 Task: Create a sub task System Test and UAT for the task  Integrate website with payment gateways and invoicing systems in the project AgileExpert , assign it to team member softage.2@softage.net and update the status of the sub task to  On Track  , set the priority of the sub task to Low
Action: Mouse moved to (68, 495)
Screenshot: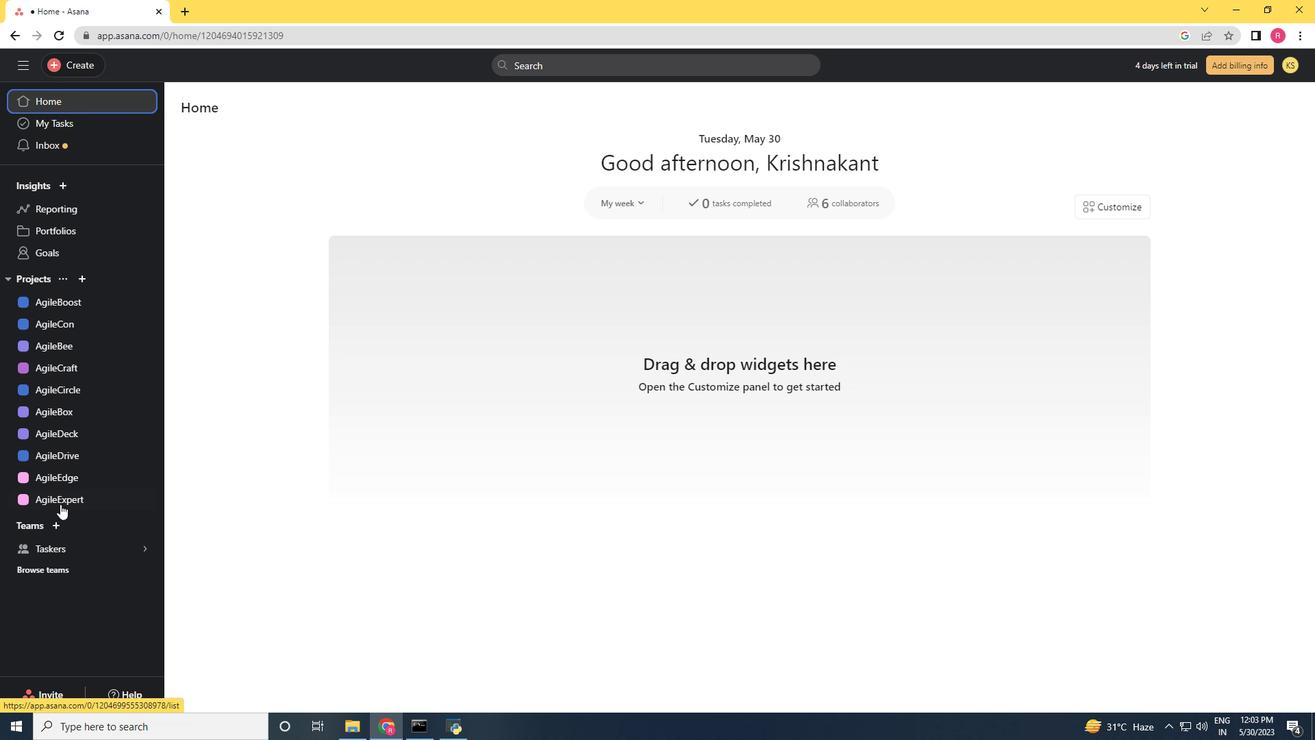
Action: Mouse pressed left at (68, 495)
Screenshot: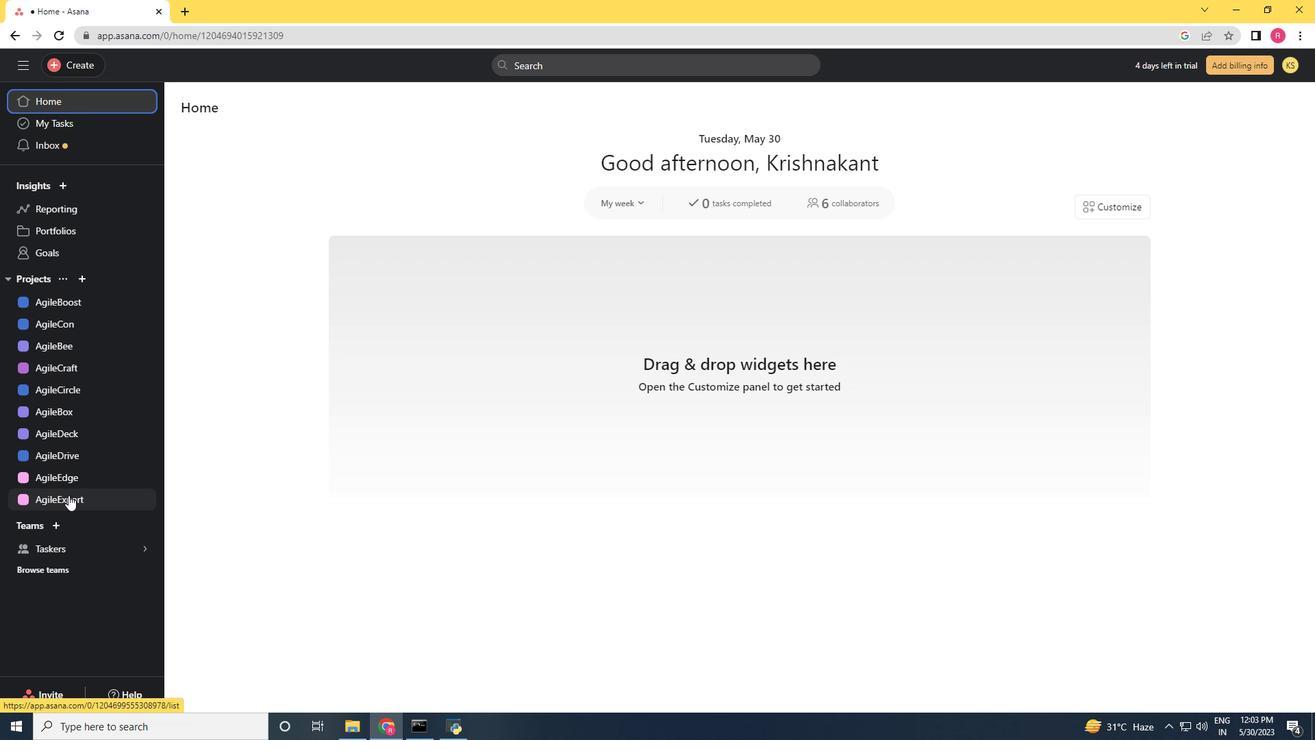 
Action: Mouse moved to (616, 301)
Screenshot: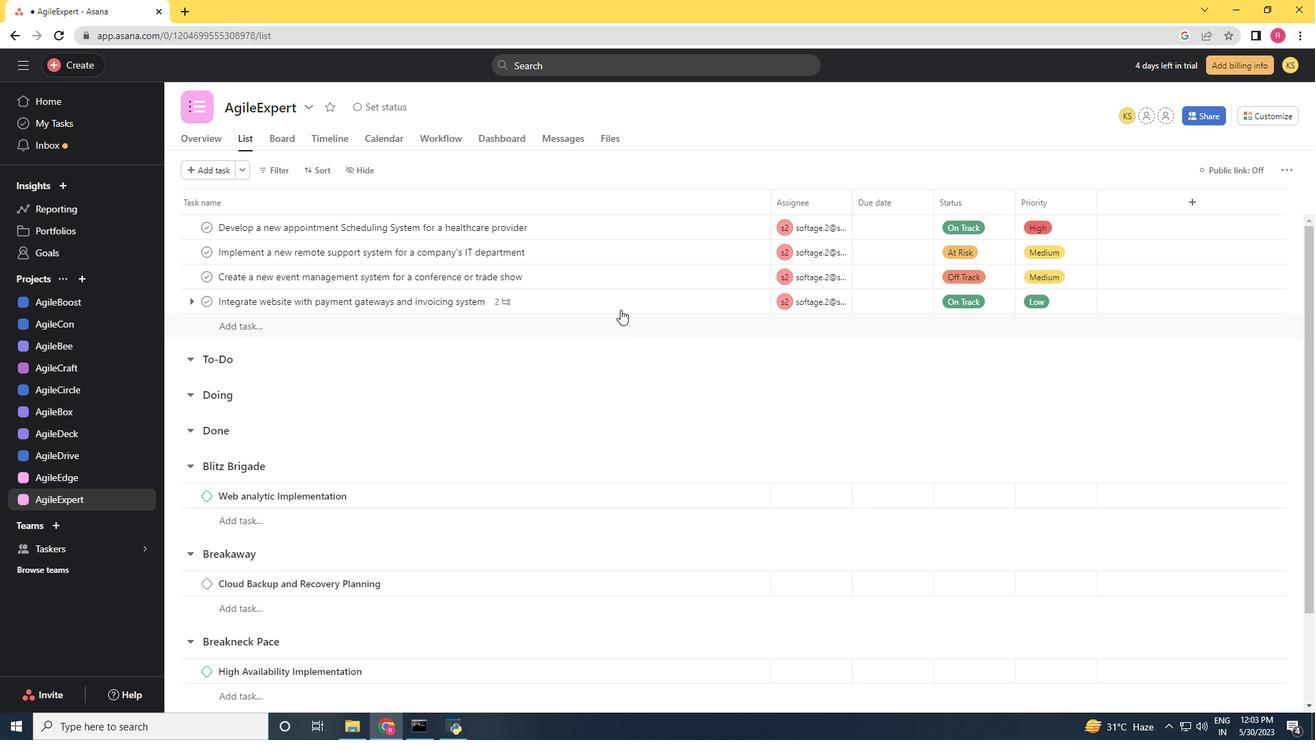 
Action: Mouse pressed left at (616, 301)
Screenshot: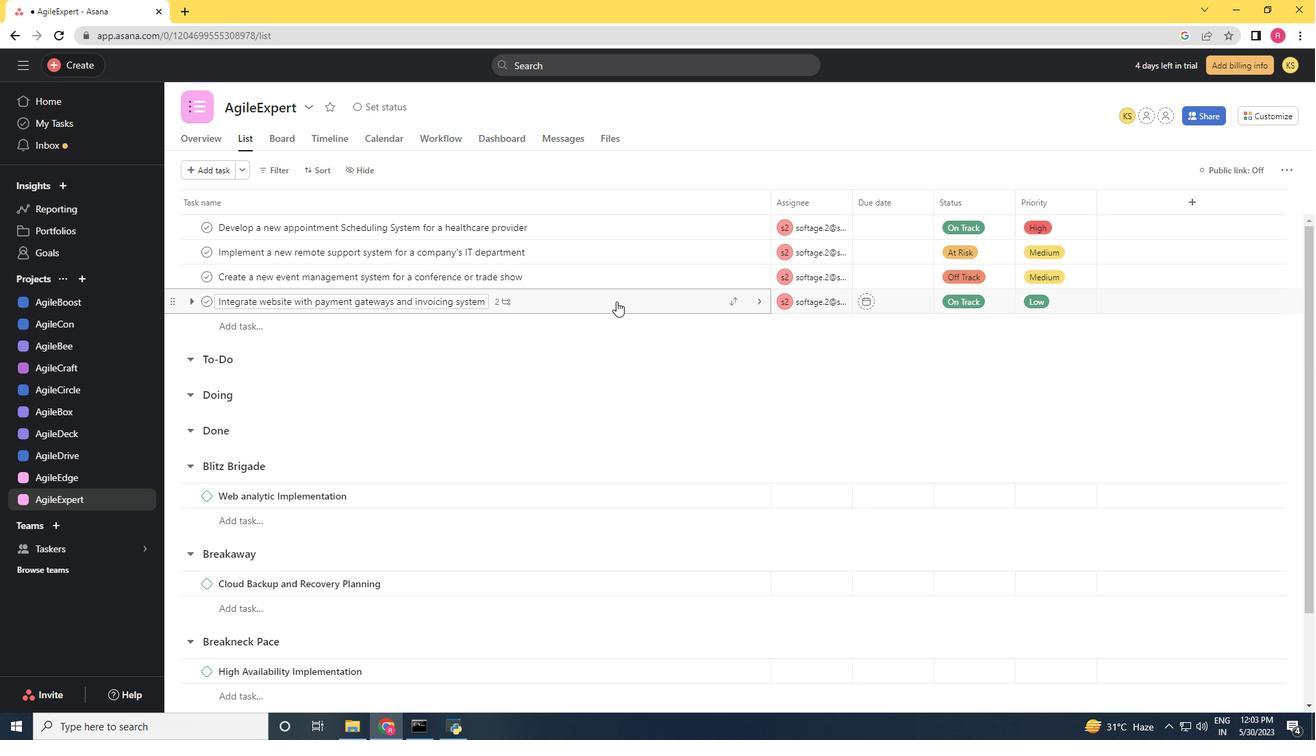 
Action: Mouse moved to (923, 483)
Screenshot: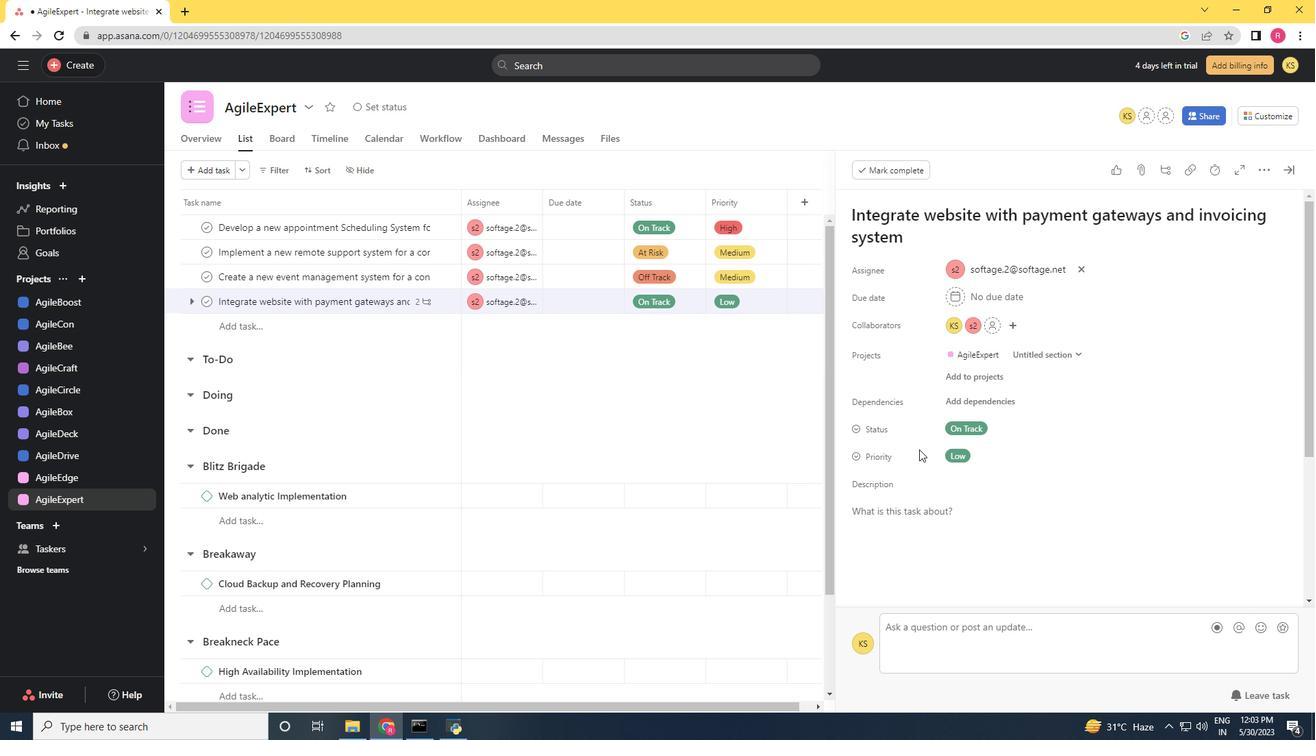 
Action: Mouse scrolled (923, 483) with delta (0, 0)
Screenshot: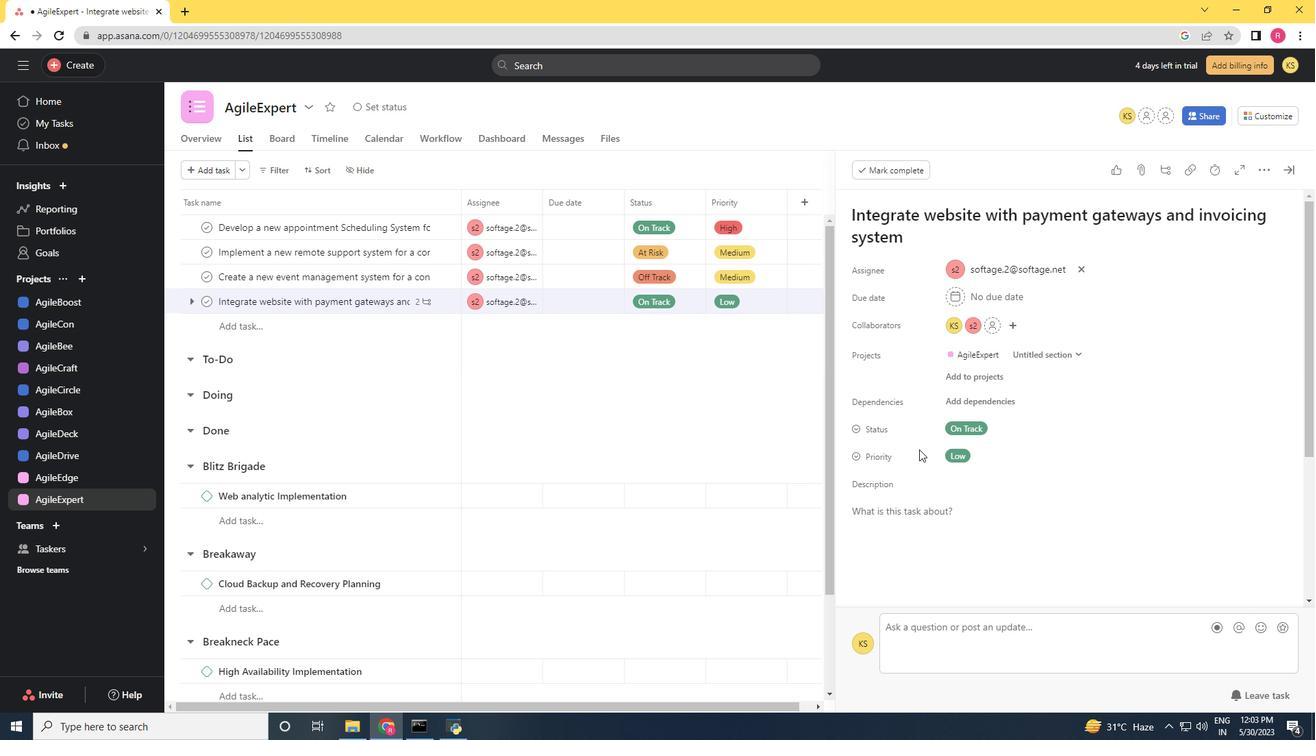 
Action: Mouse moved to (928, 500)
Screenshot: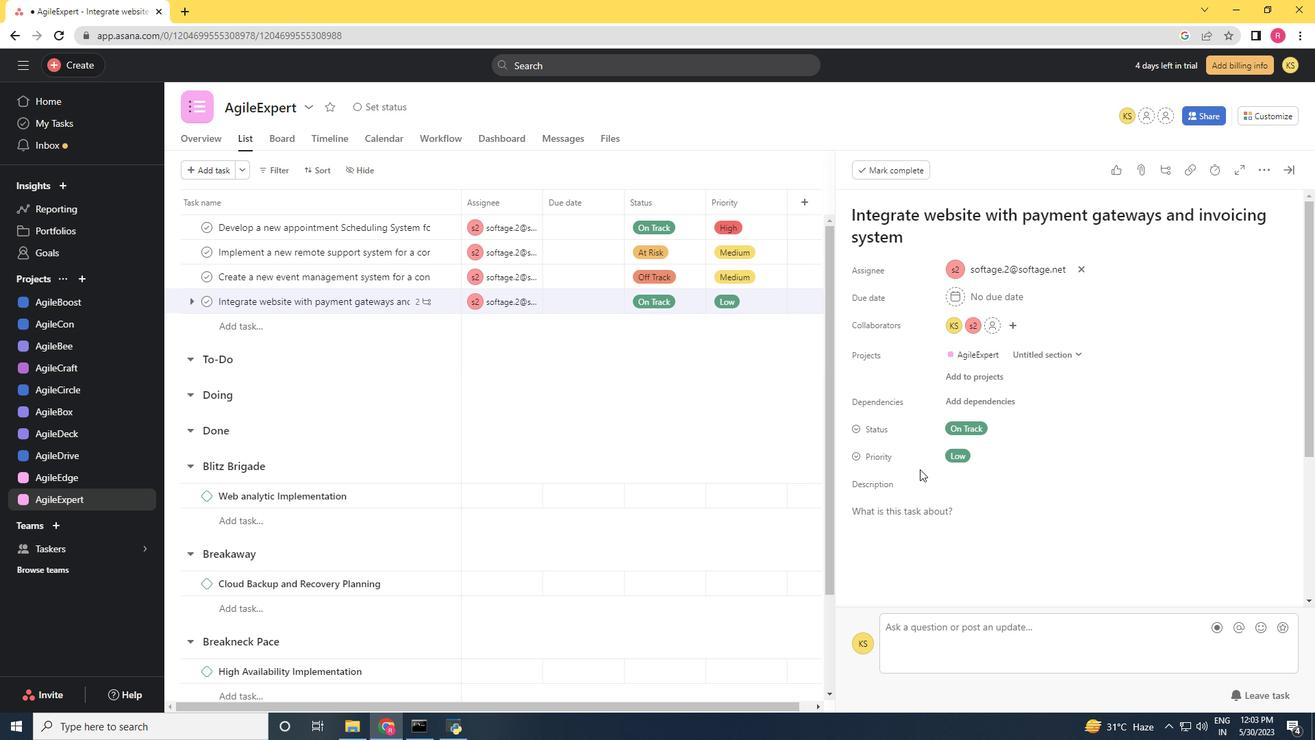 
Action: Mouse scrolled (928, 500) with delta (0, 0)
Screenshot: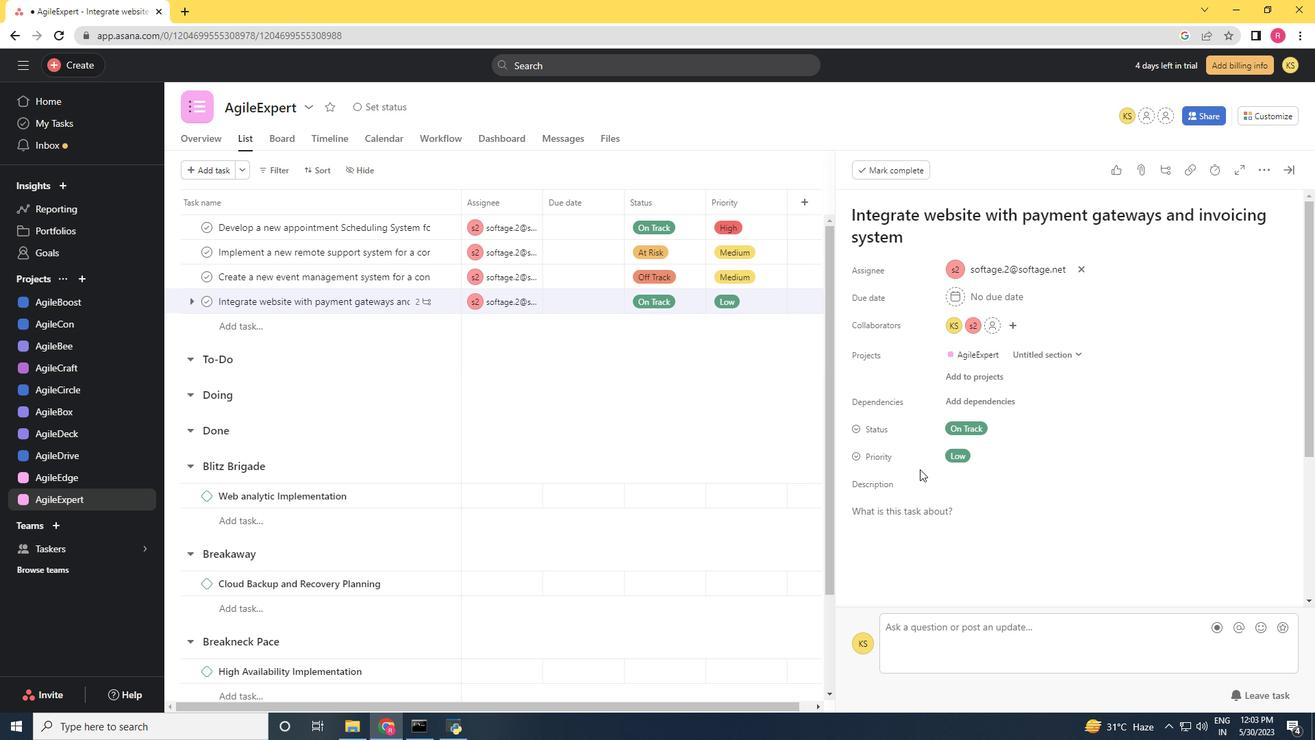 
Action: Mouse moved to (929, 505)
Screenshot: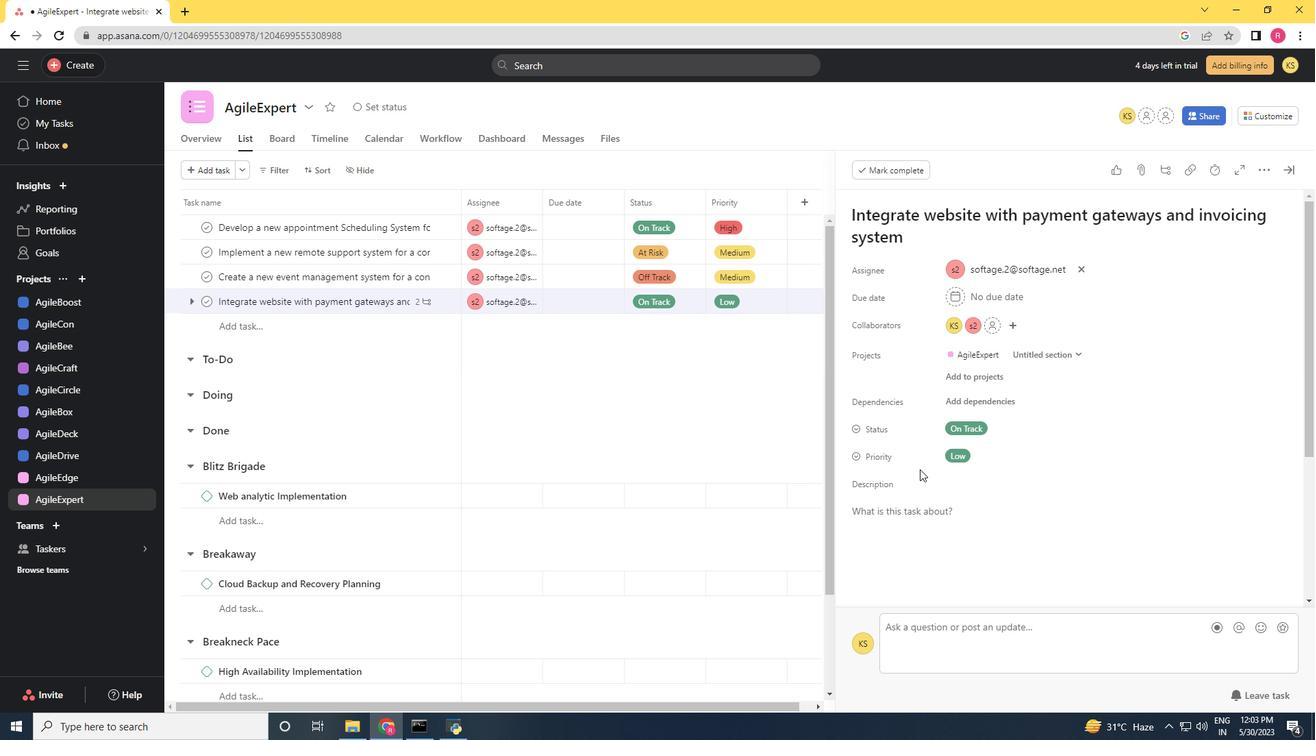 
Action: Mouse scrolled (929, 505) with delta (0, 0)
Screenshot: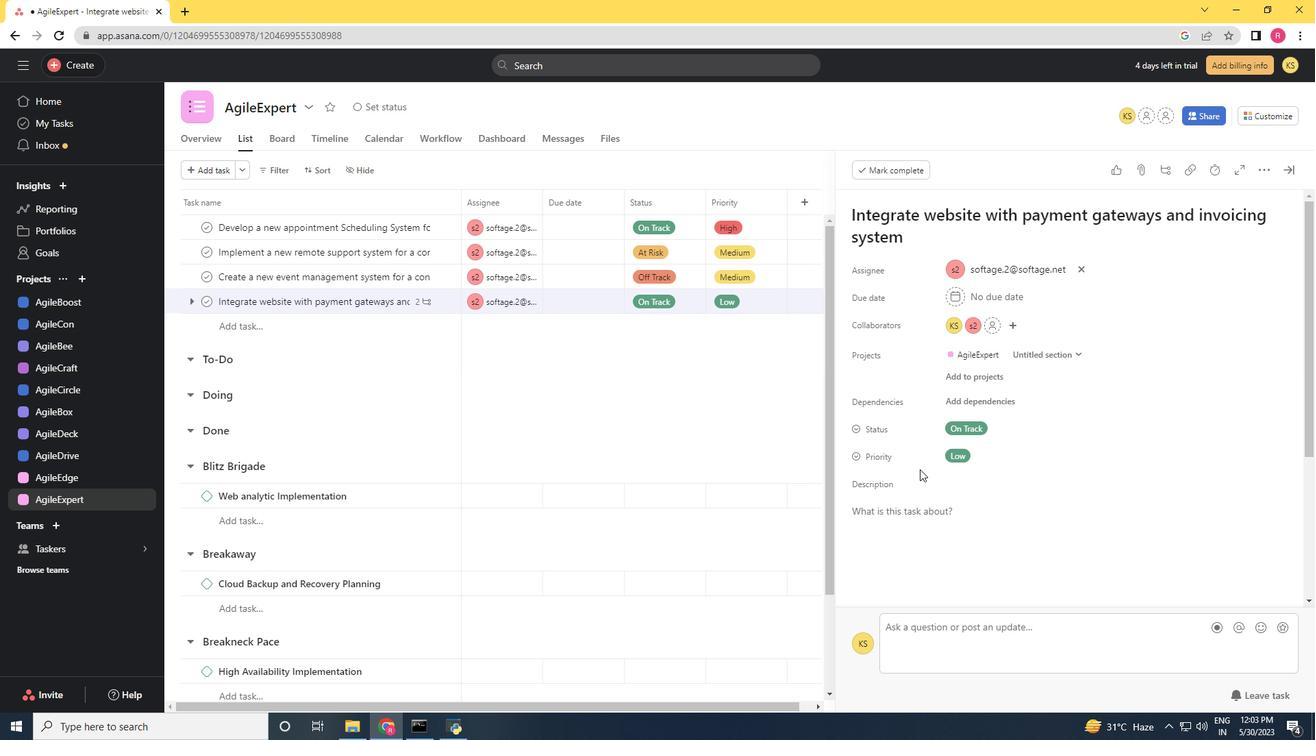 
Action: Mouse moved to (929, 506)
Screenshot: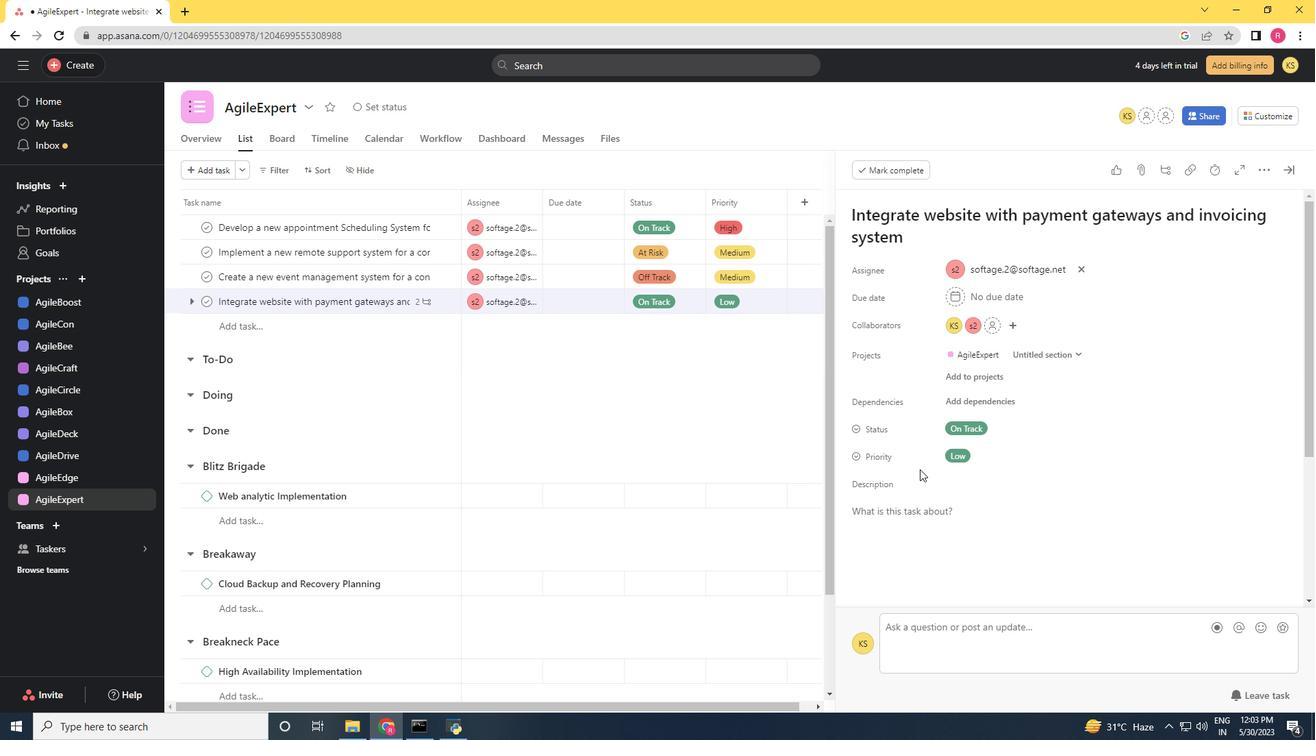 
Action: Mouse scrolled (929, 505) with delta (0, 0)
Screenshot: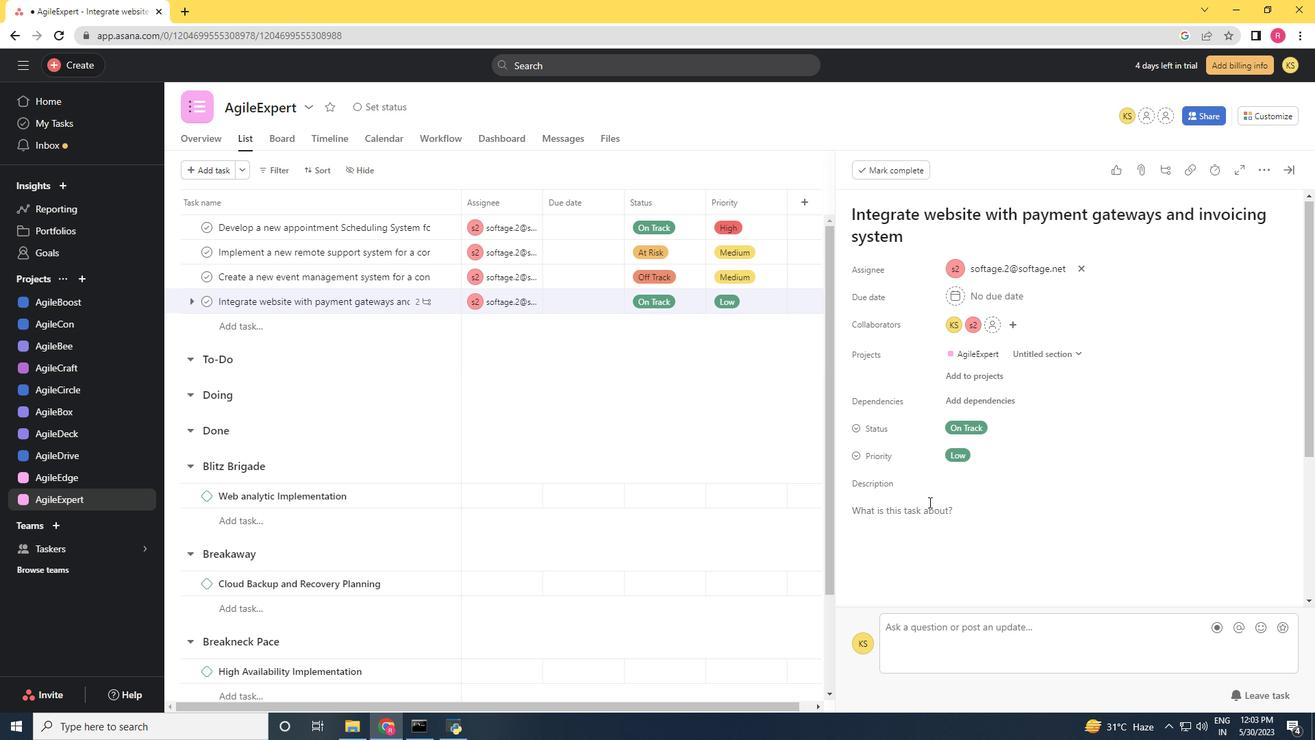 
Action: Mouse moved to (904, 493)
Screenshot: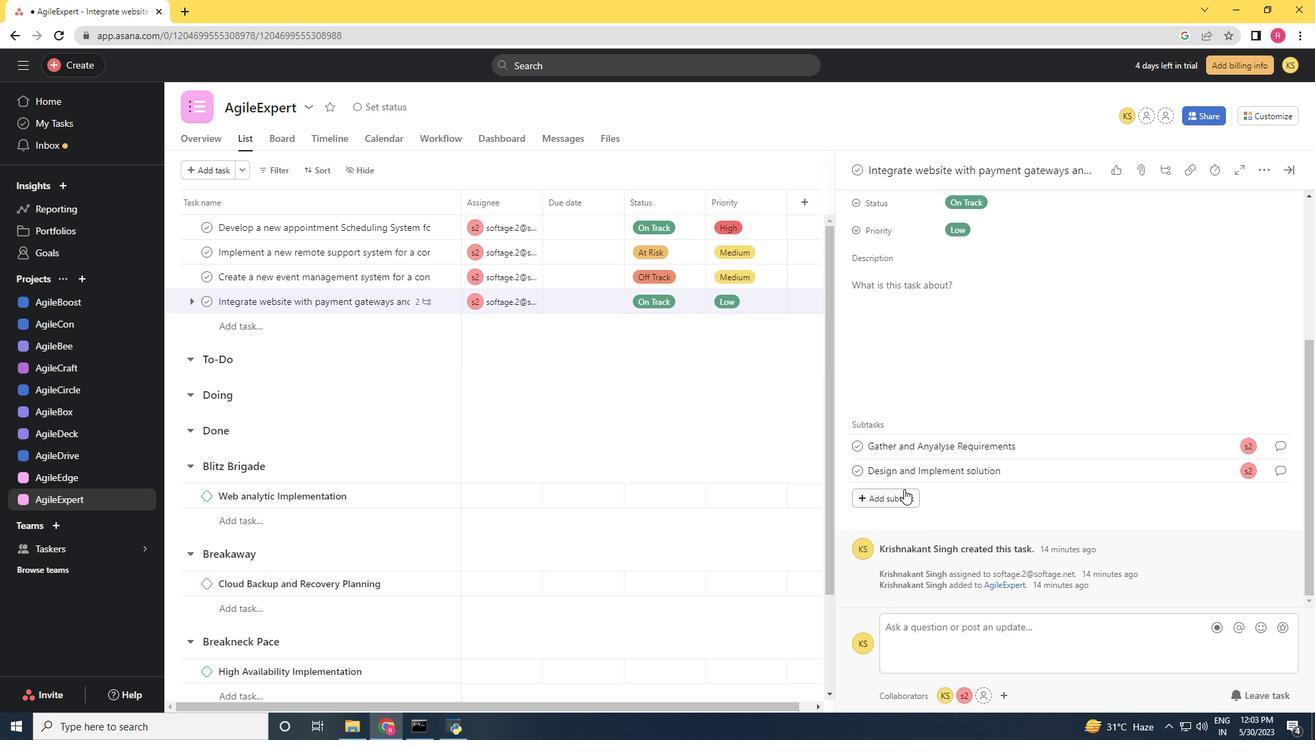 
Action: Mouse pressed left at (904, 493)
Screenshot: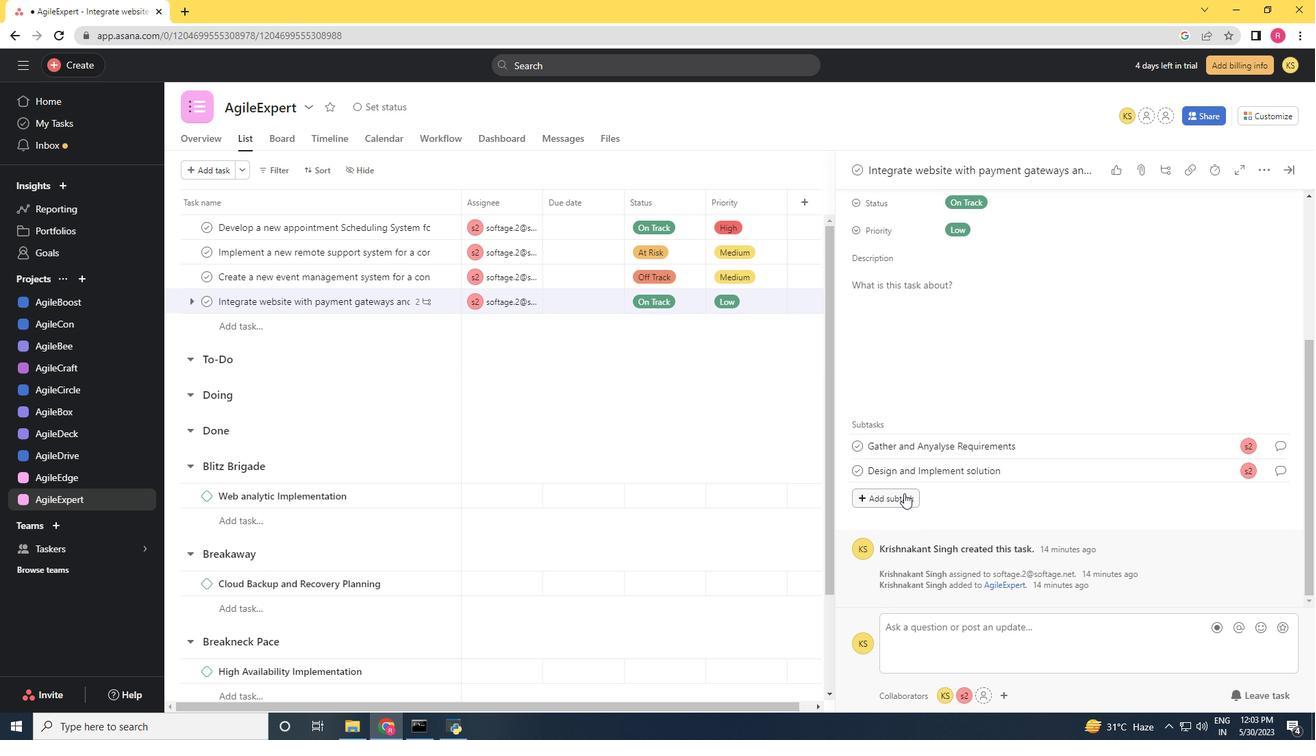 
Action: Key pressed <Key.shift>System<Key.space>and<Key.space><Key.shift><Key.shift><Key.shift><Key.shift><Key.shift>U<Key.shift>AT<Key.space>
Screenshot: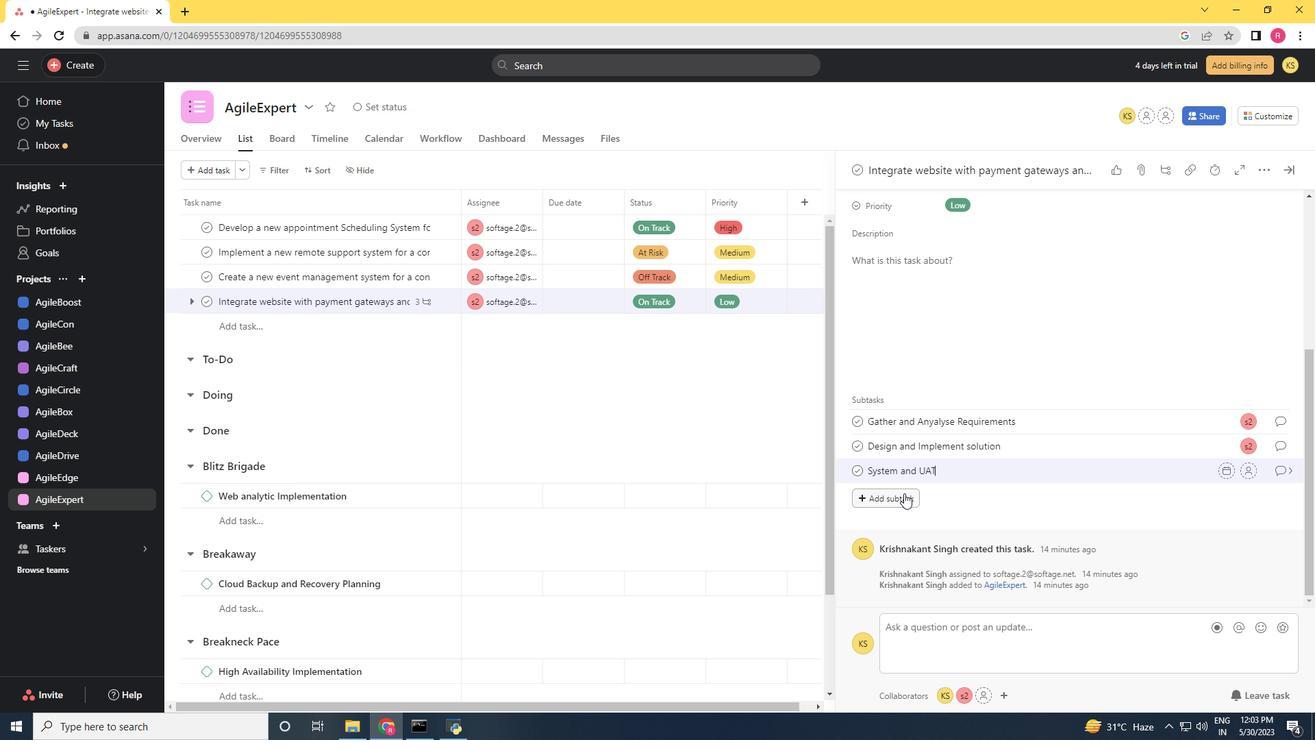 
Action: Mouse moved to (1246, 474)
Screenshot: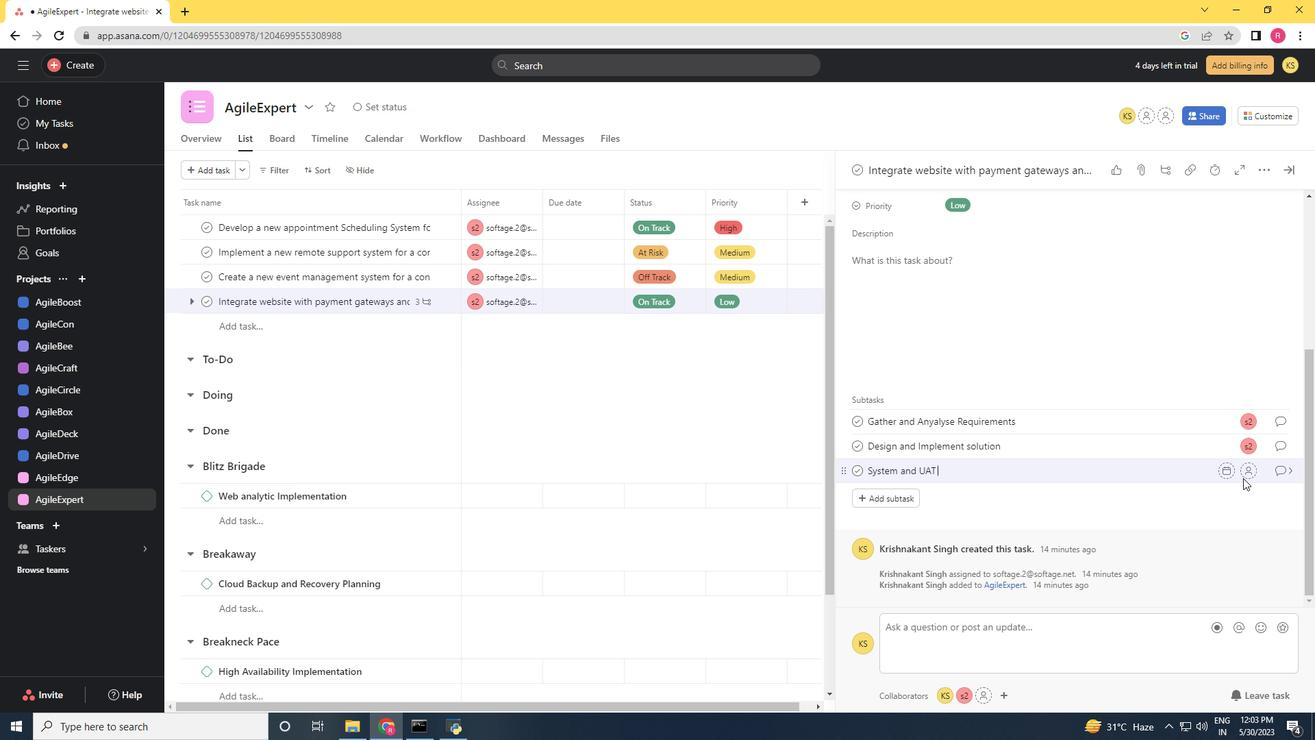 
Action: Mouse pressed left at (1246, 474)
Screenshot: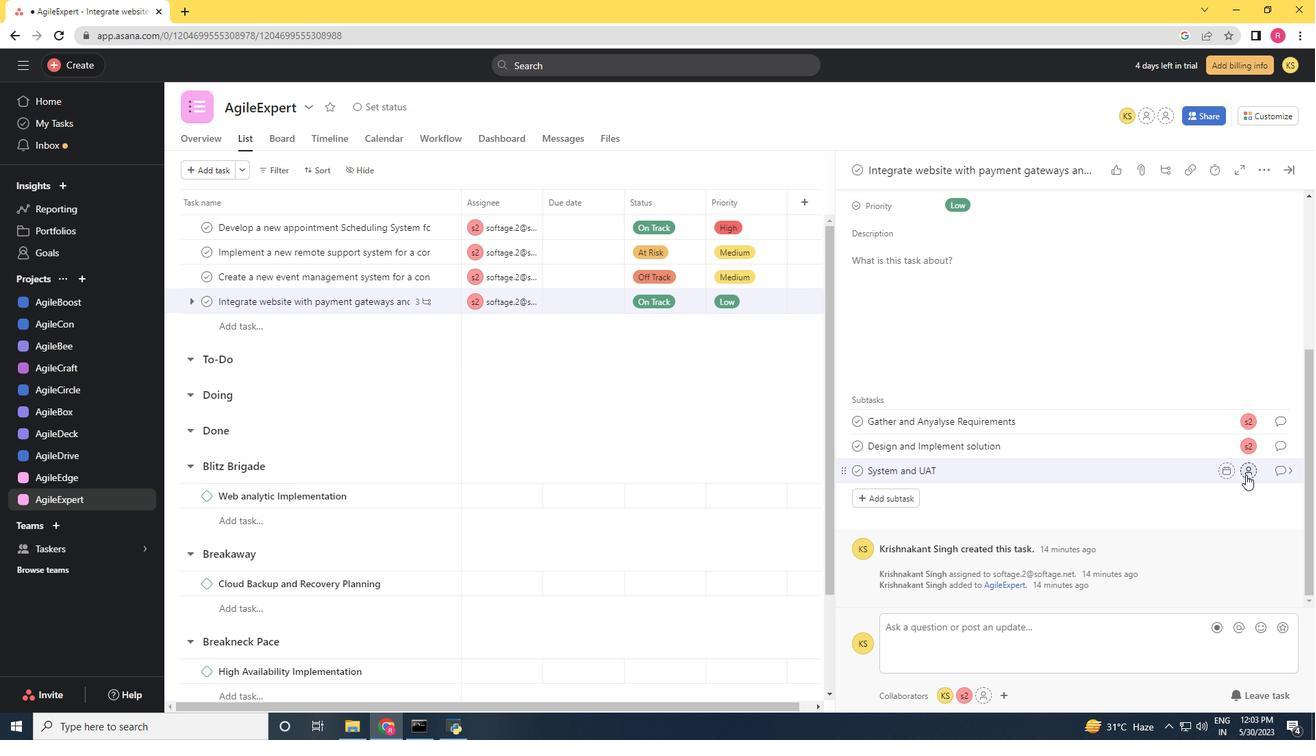
Action: Mouse moved to (1199, 460)
Screenshot: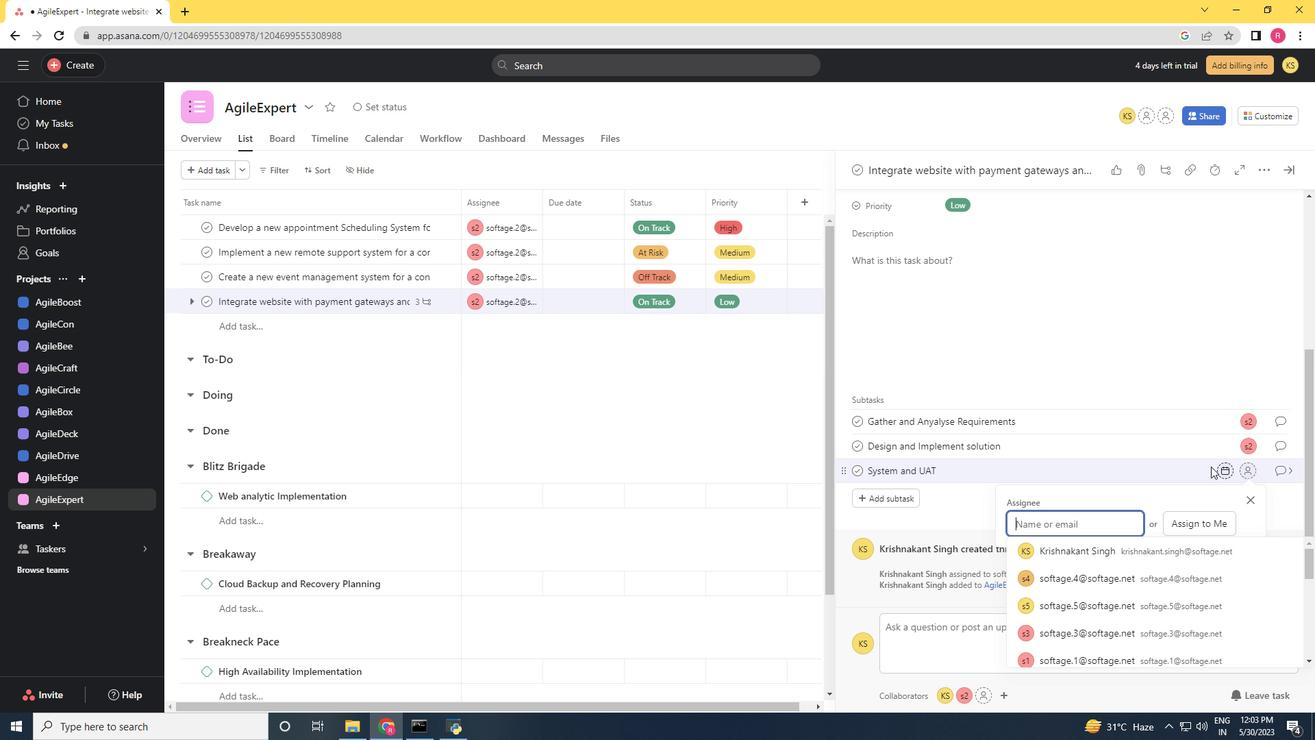 
Action: Key pressed softage.2<Key.shift>@softage.net
Screenshot: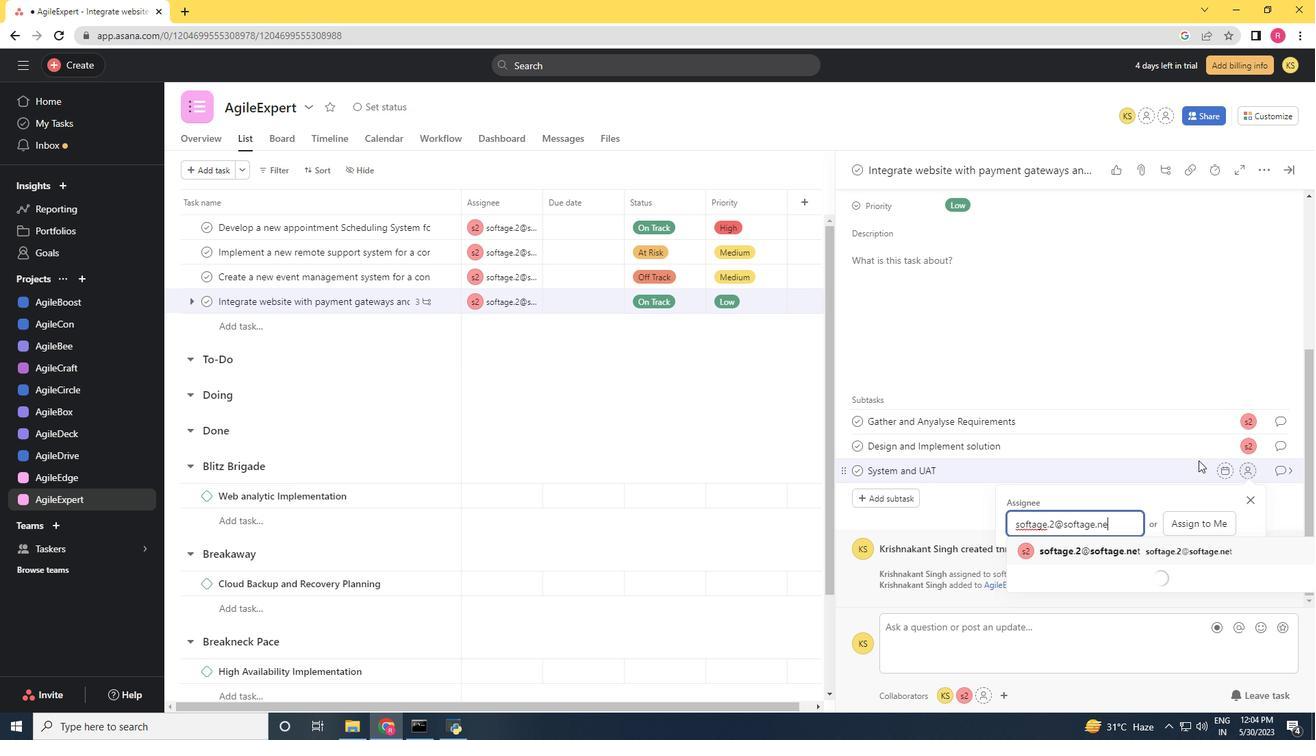 
Action: Mouse moved to (1200, 548)
Screenshot: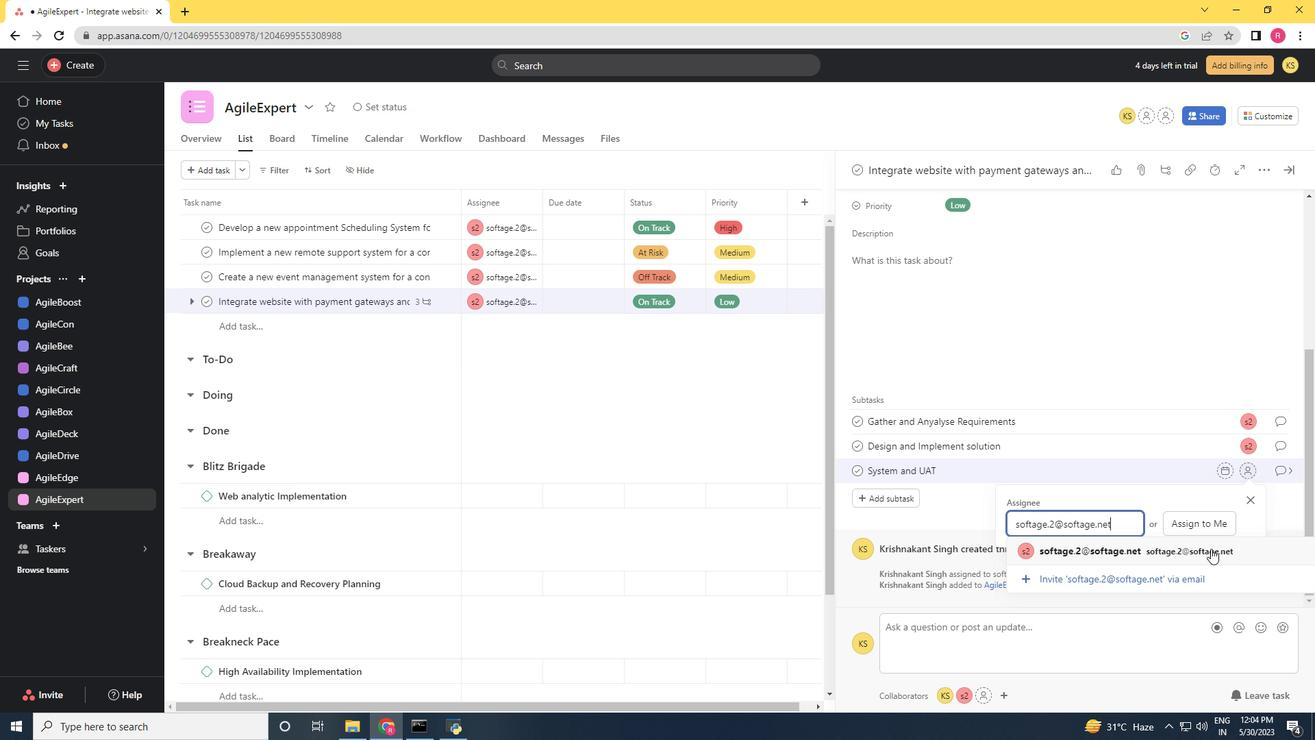 
Action: Mouse pressed left at (1200, 548)
Screenshot: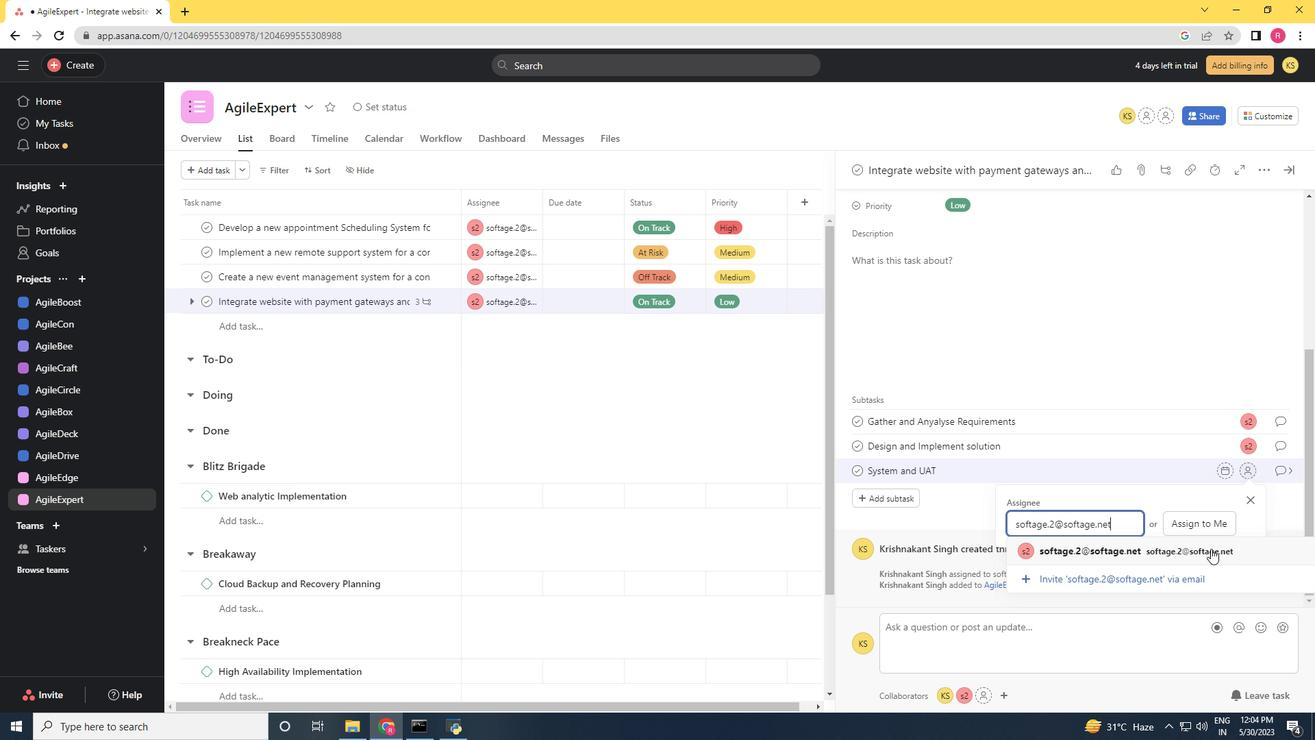 
Action: Mouse moved to (1285, 475)
Screenshot: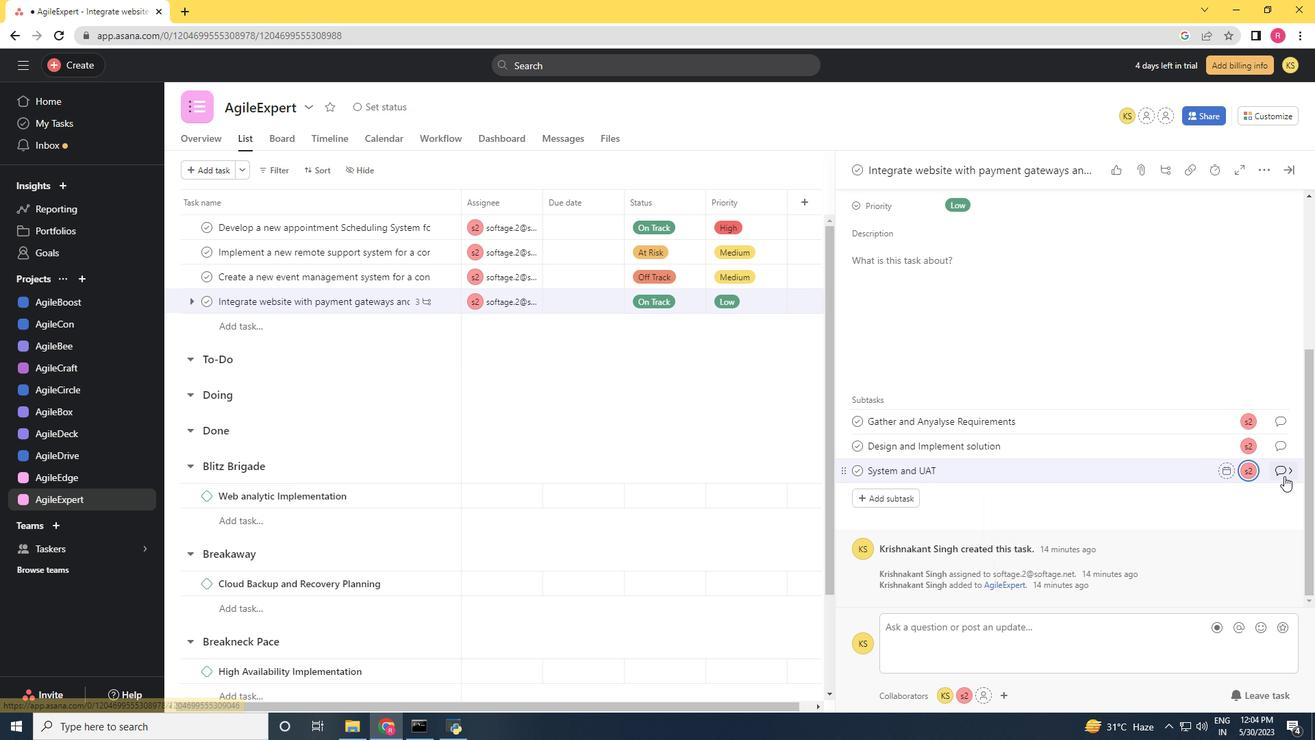 
Action: Mouse pressed left at (1285, 475)
Screenshot: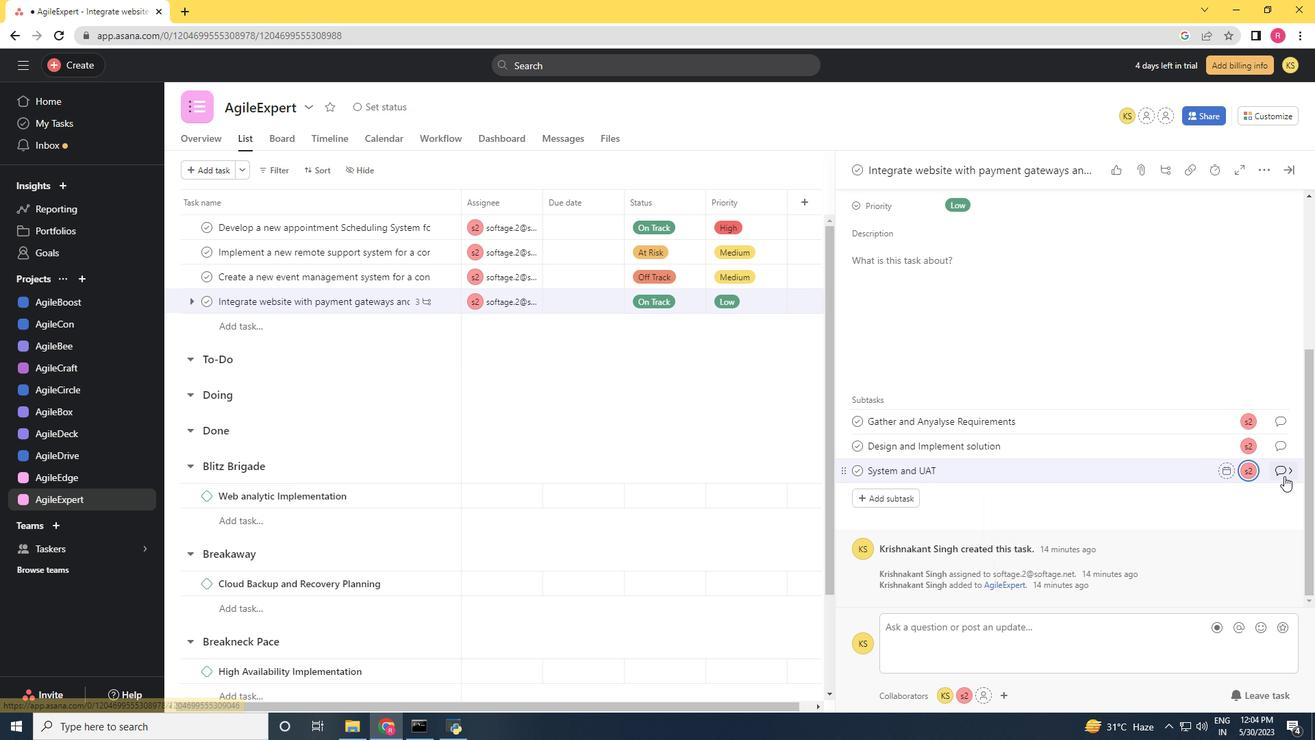 
Action: Mouse moved to (923, 399)
Screenshot: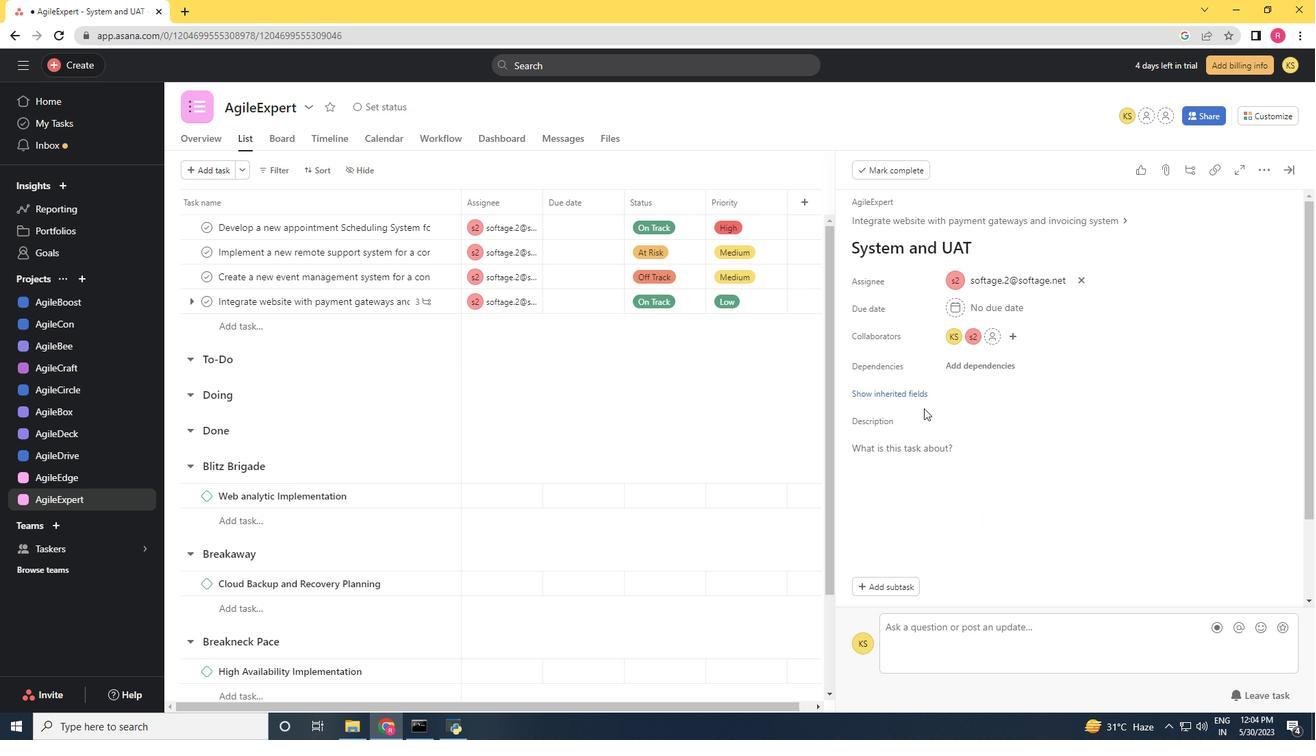
Action: Mouse pressed left at (923, 399)
Screenshot: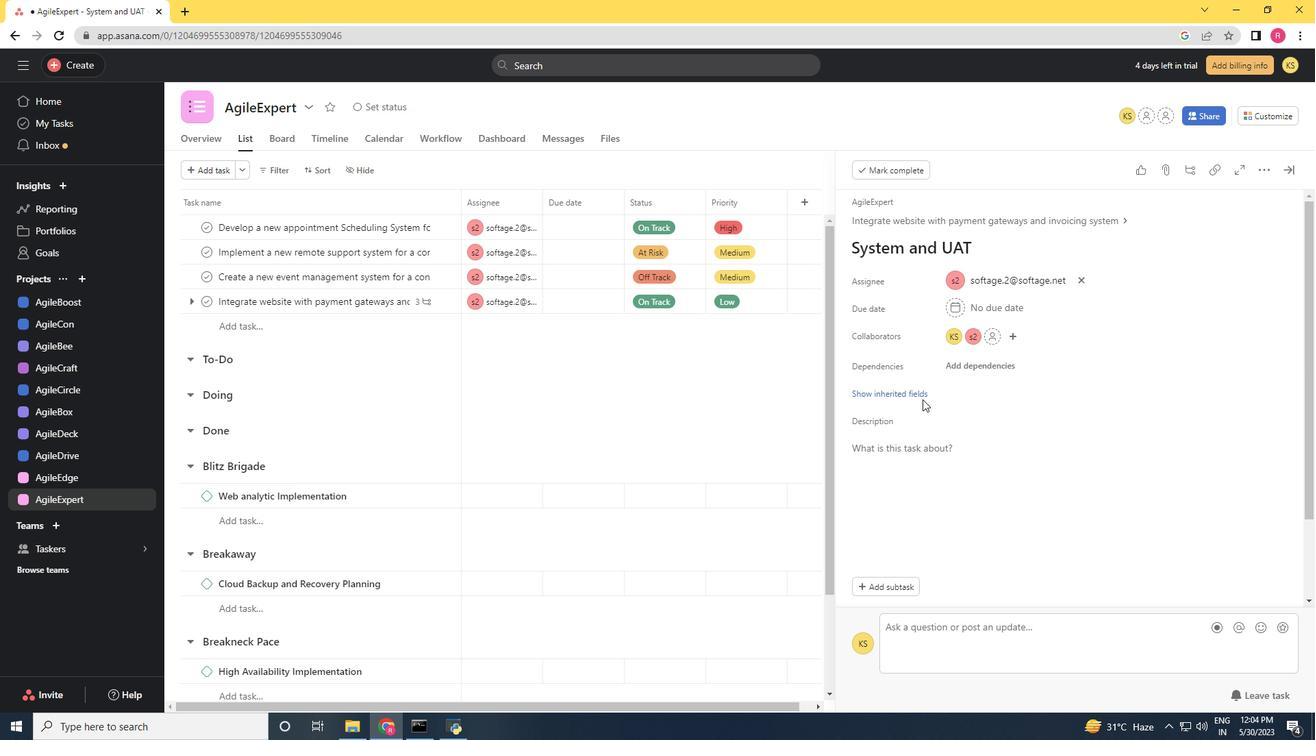 
Action: Mouse moved to (921, 394)
Screenshot: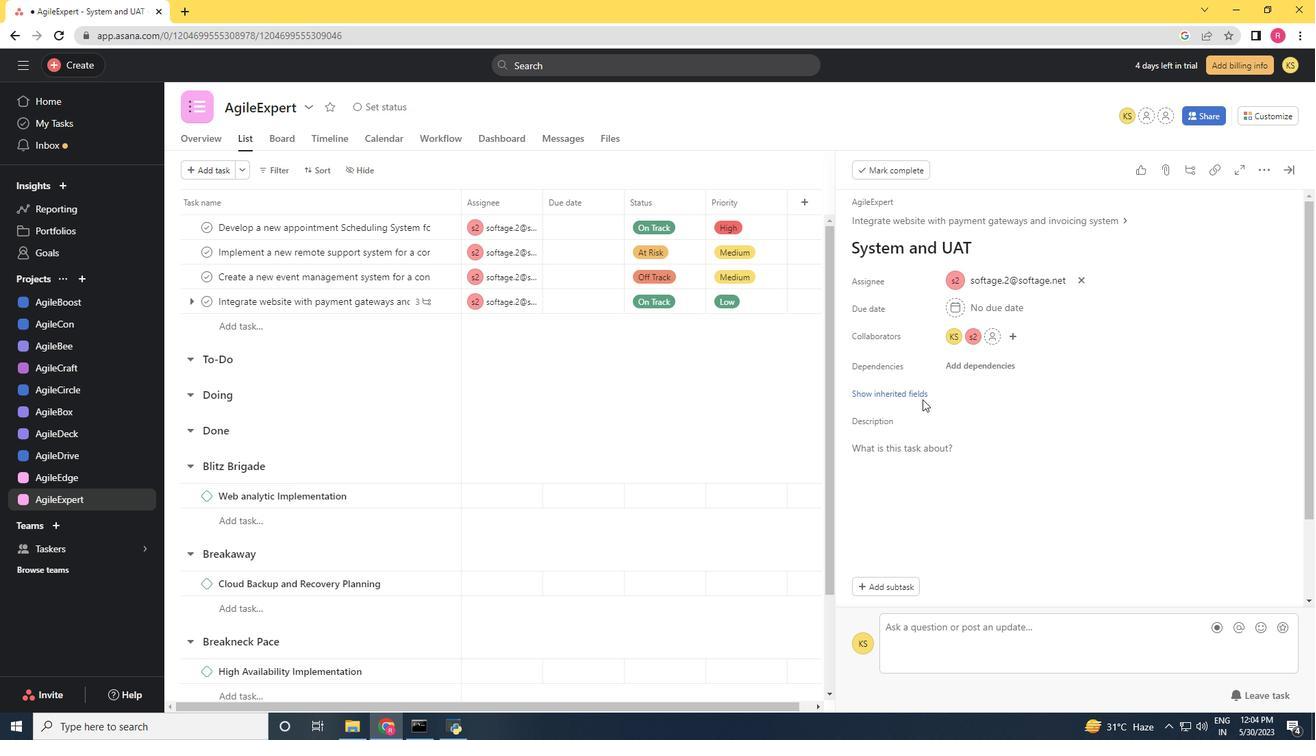 
Action: Mouse pressed left at (921, 394)
Screenshot: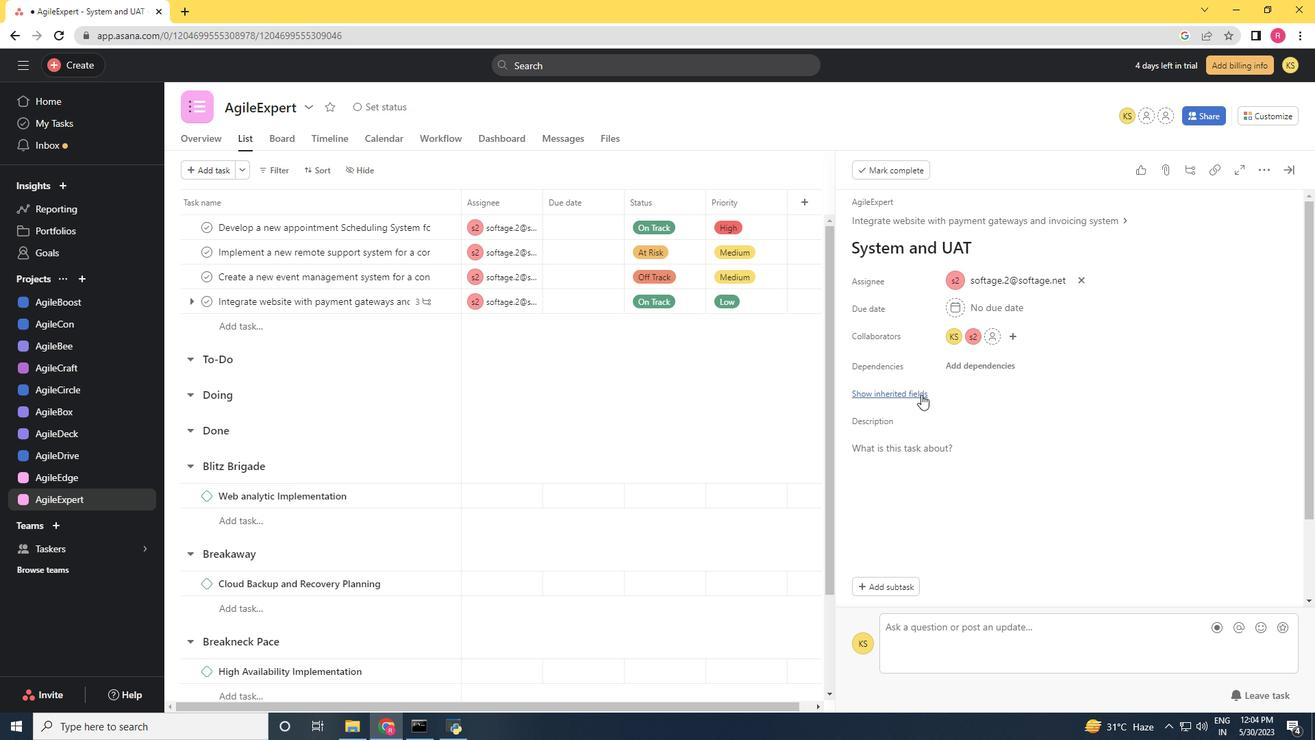 
Action: Mouse moved to (964, 419)
Screenshot: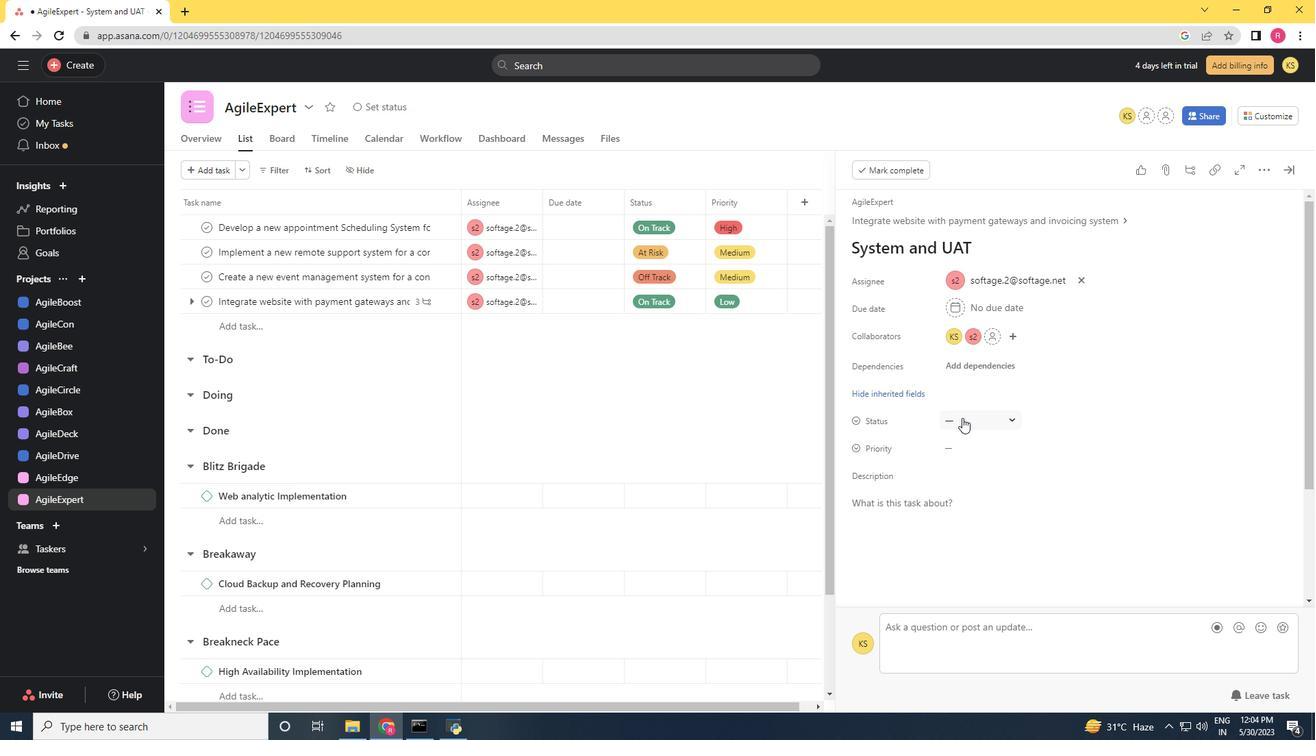 
Action: Mouse pressed left at (964, 419)
Screenshot: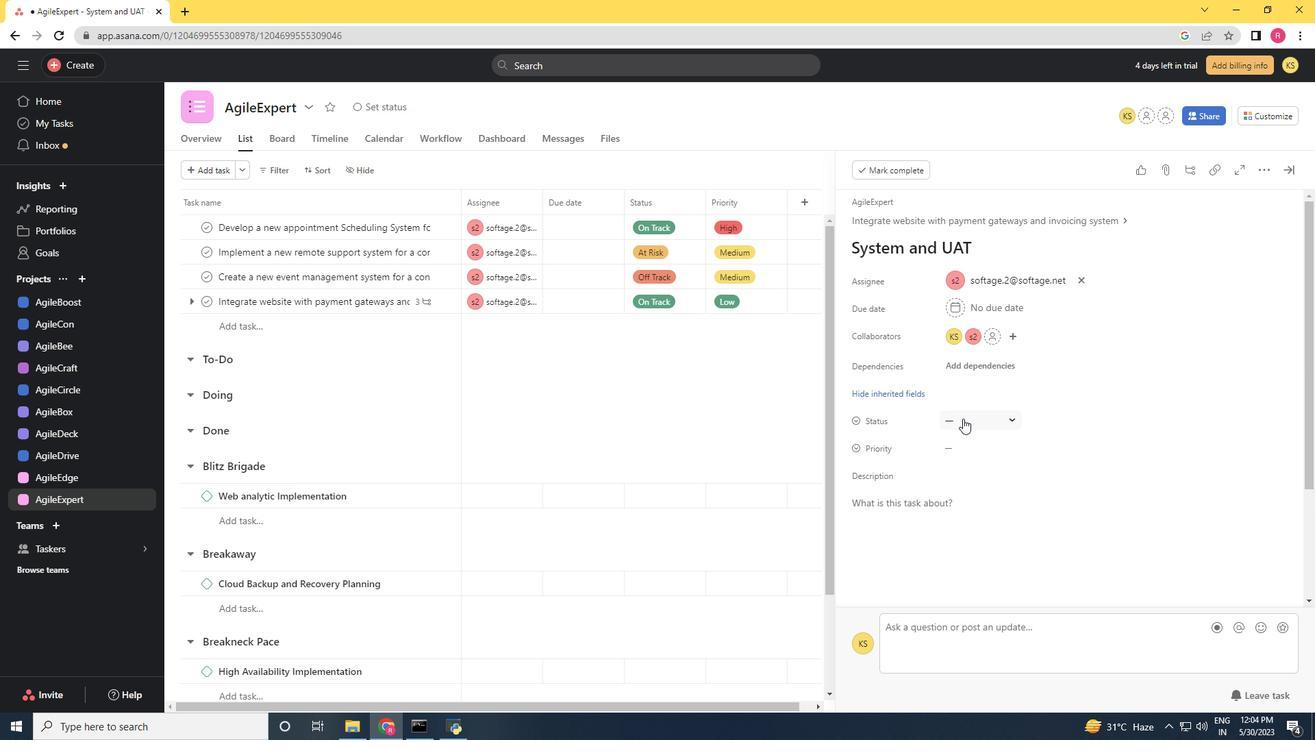 
Action: Mouse moved to (1003, 455)
Screenshot: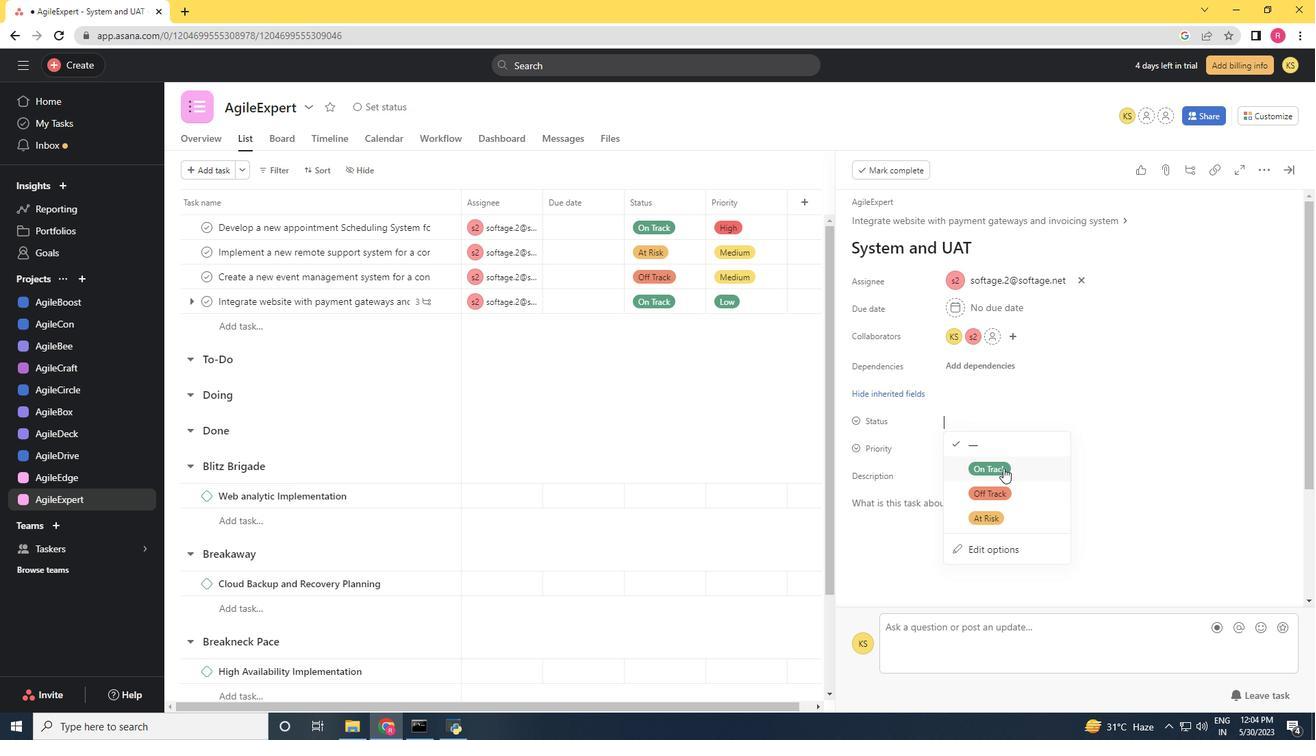 
Action: Mouse pressed left at (1003, 455)
Screenshot: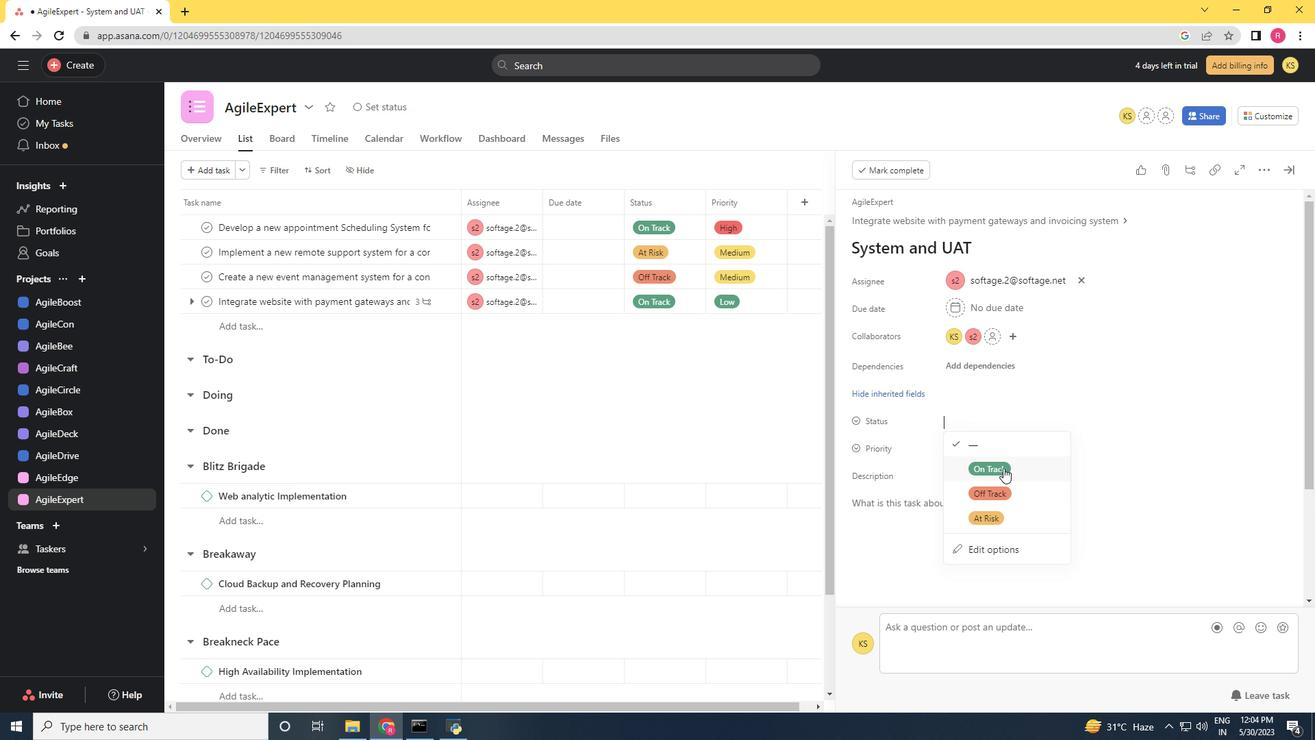 
Action: Mouse moved to (987, 450)
Screenshot: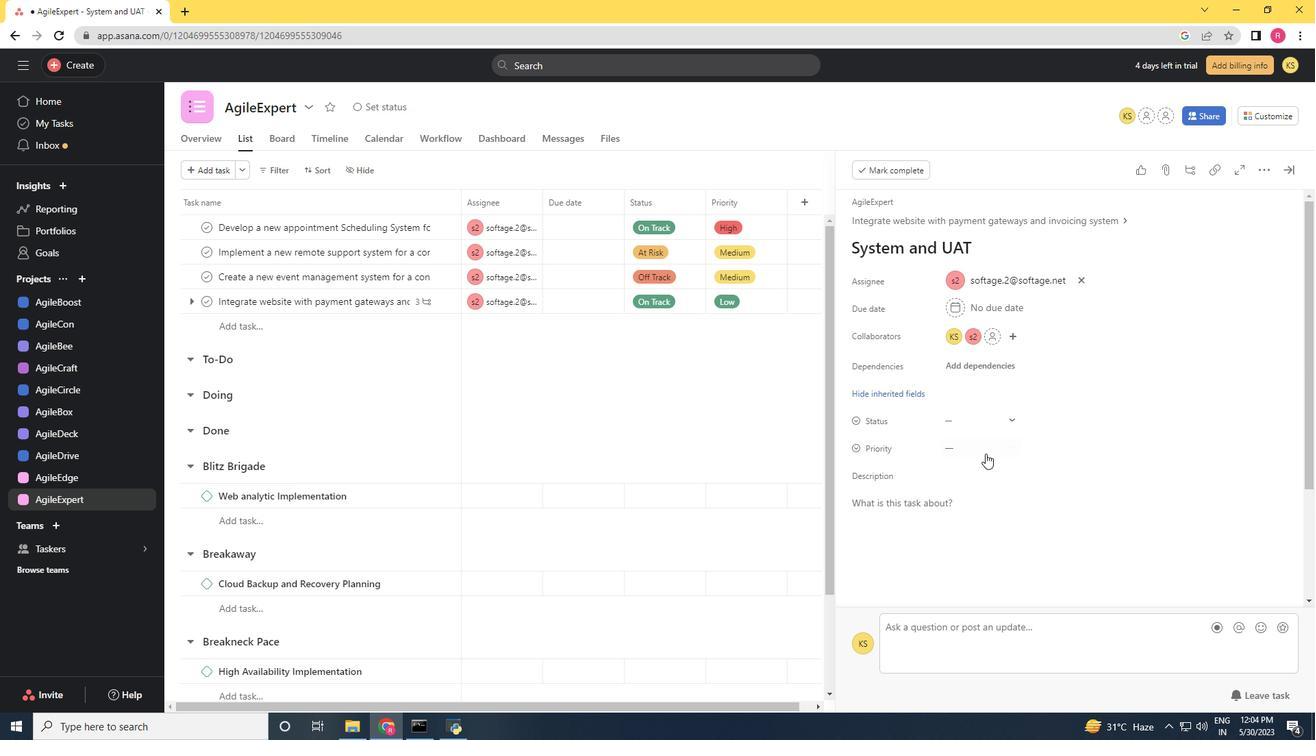 
Action: Mouse pressed left at (987, 450)
Screenshot: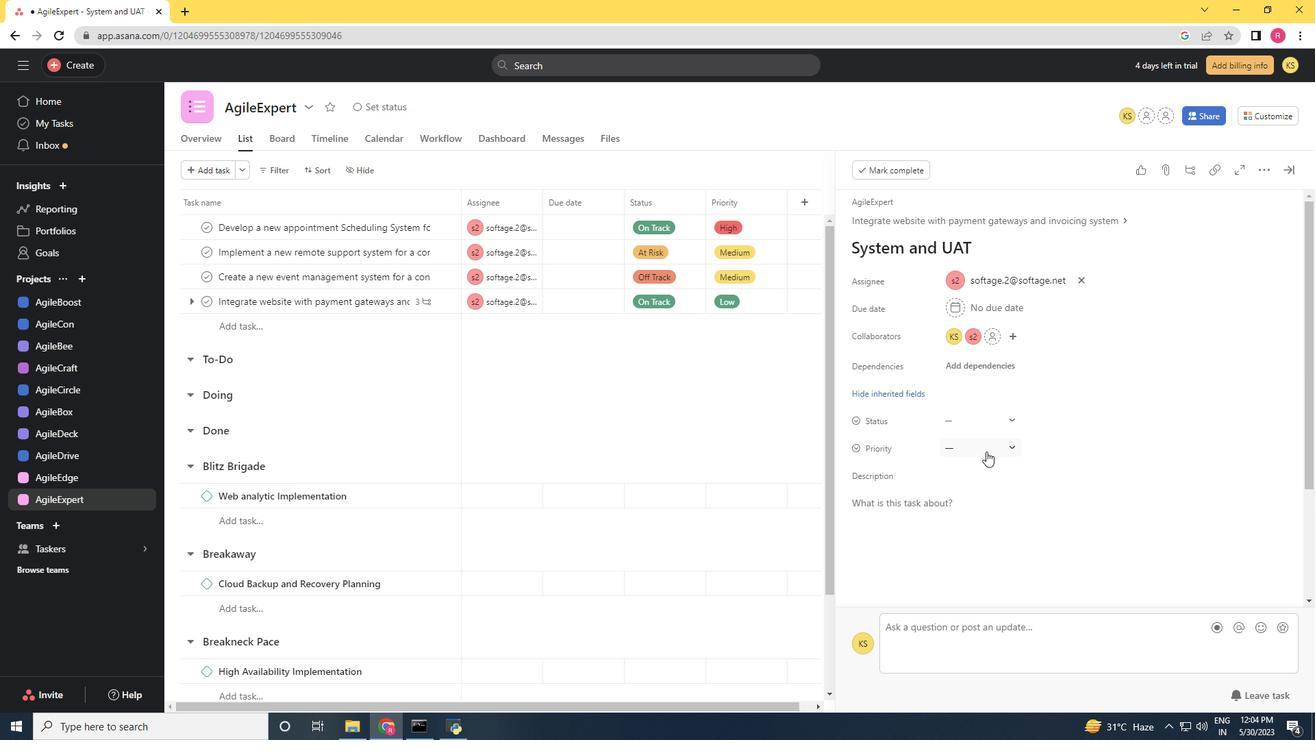 
Action: Mouse moved to (997, 537)
Screenshot: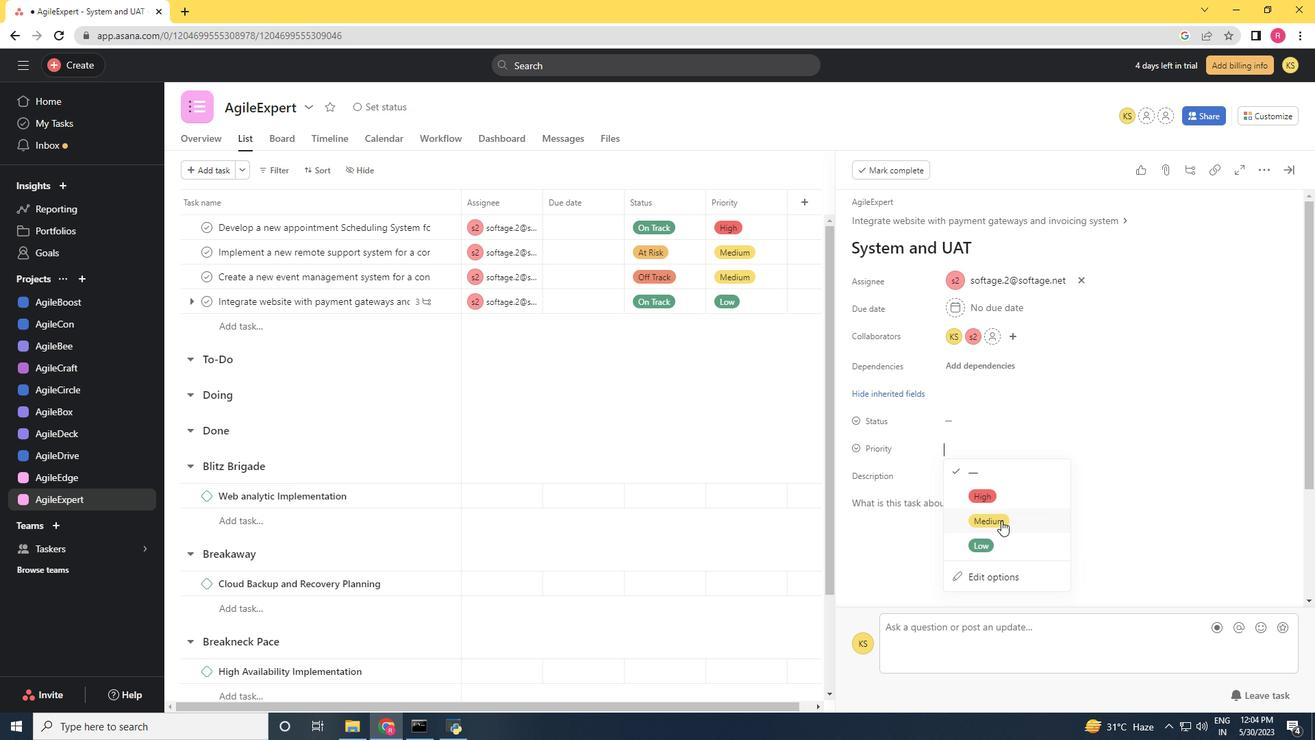 
Action: Mouse pressed left at (997, 537)
Screenshot: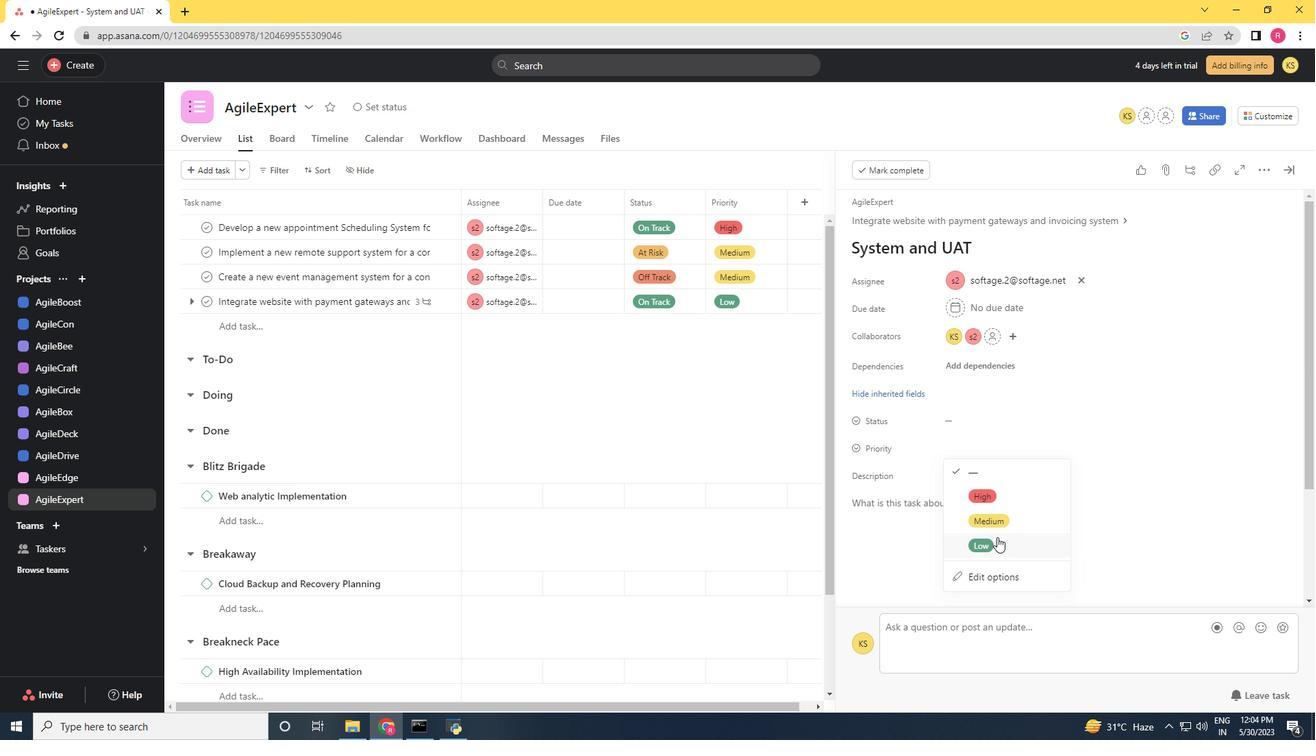 
Action: Mouse moved to (971, 424)
Screenshot: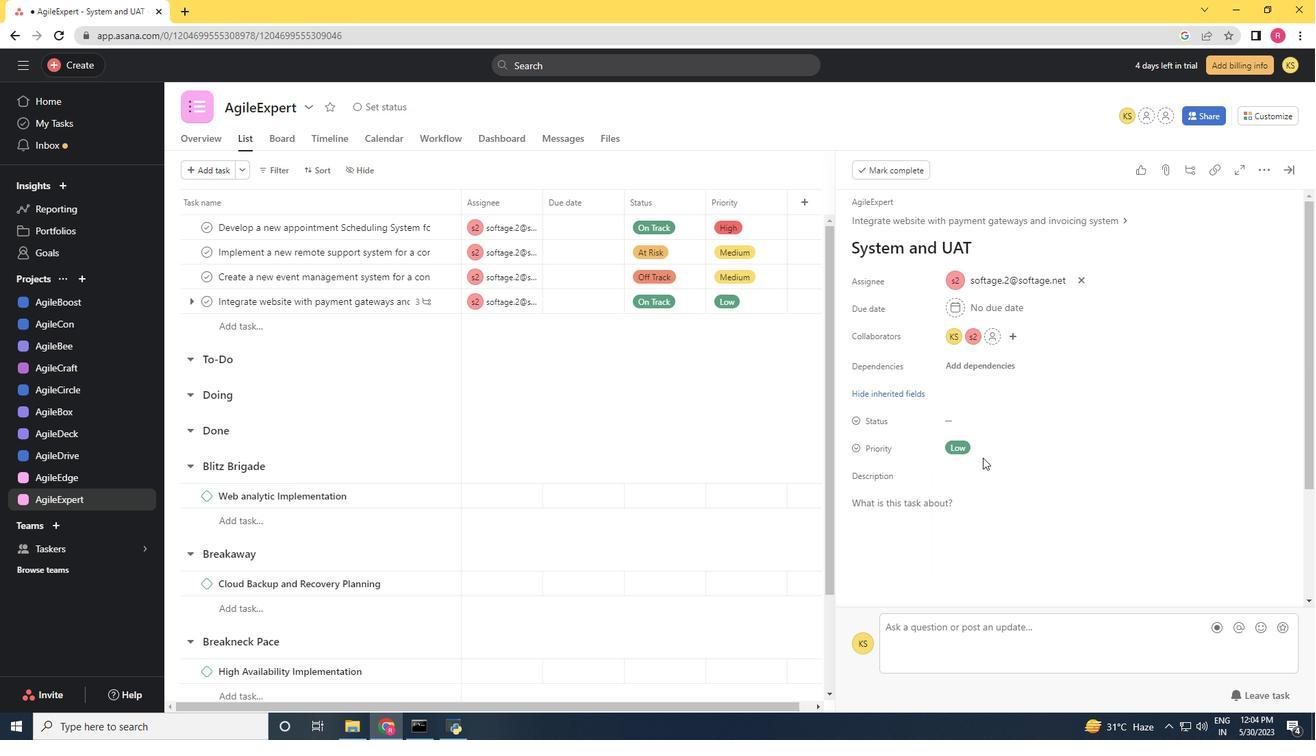 
Action: Mouse pressed left at (971, 424)
Screenshot: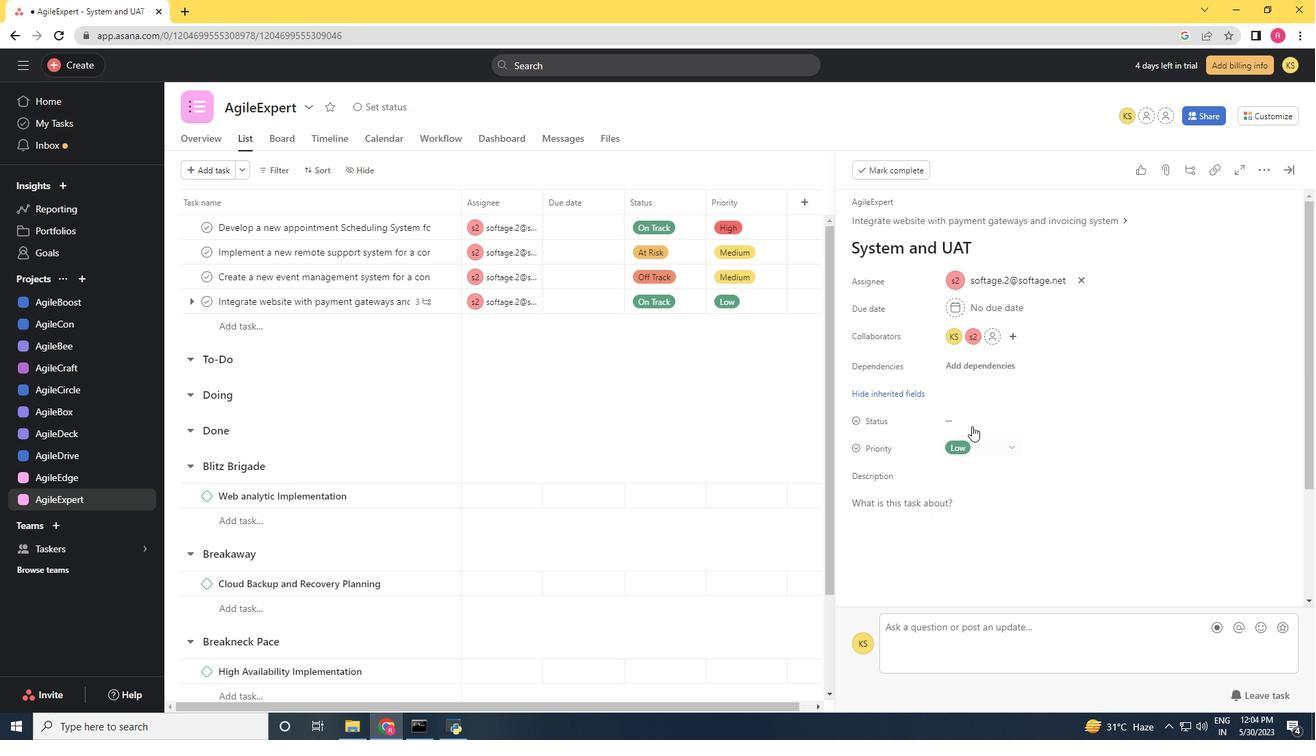 
Action: Mouse moved to (986, 468)
Screenshot: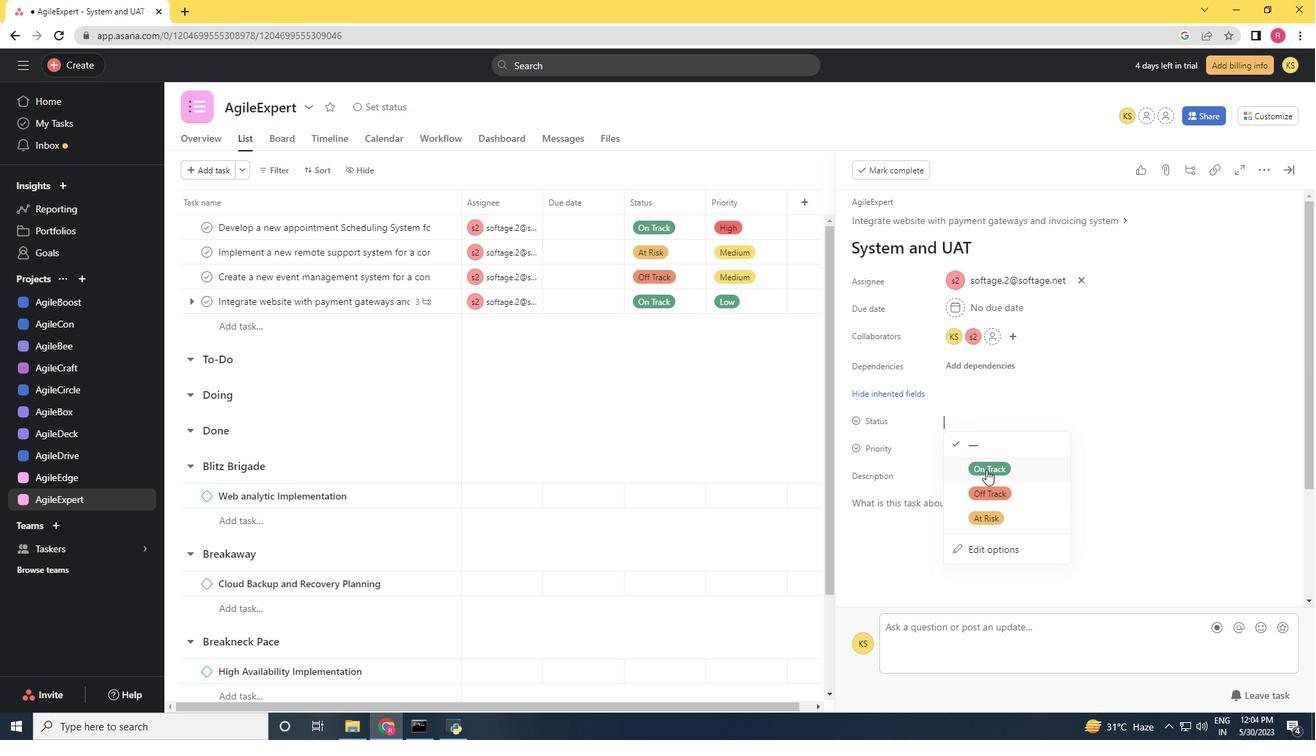 
Action: Mouse pressed left at (986, 468)
Screenshot: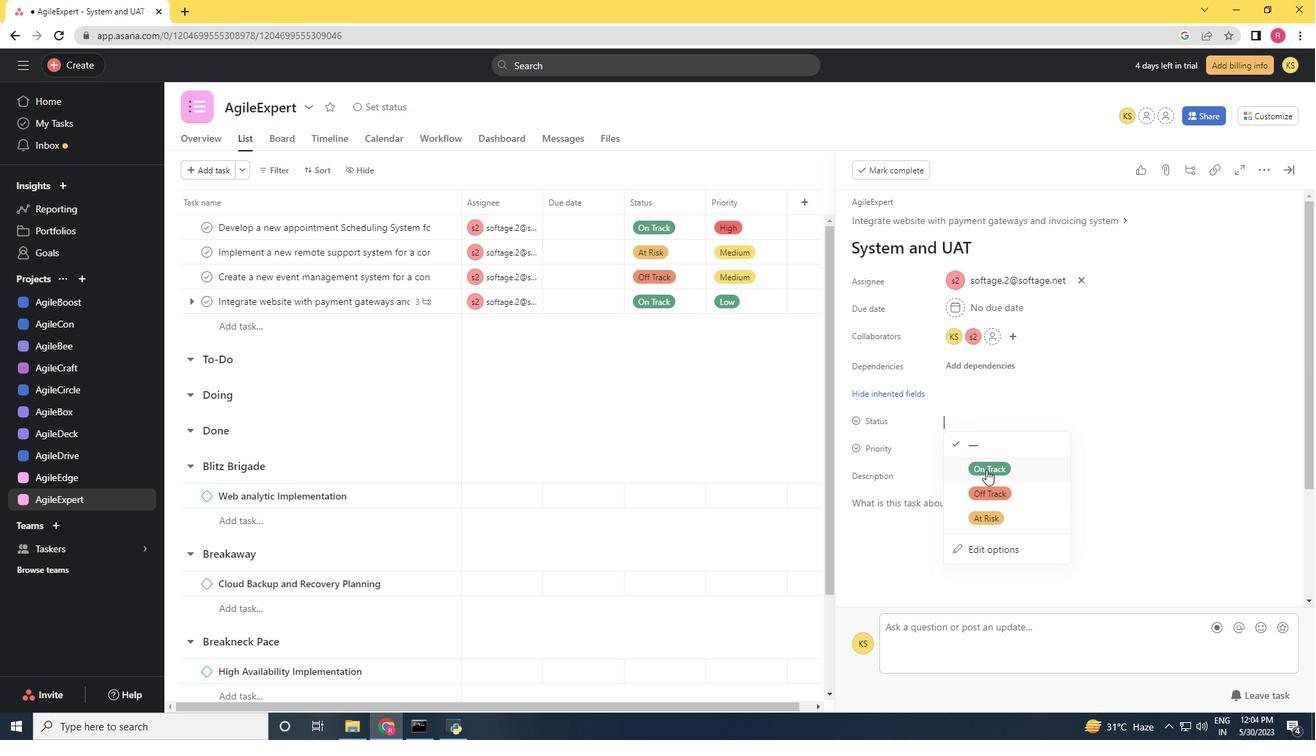 
